 Task: Set up a 60-minute personal fitness assessment and goal-setting session with a fitness trainer.
Action: Mouse pressed left at (886, 114)
Screenshot: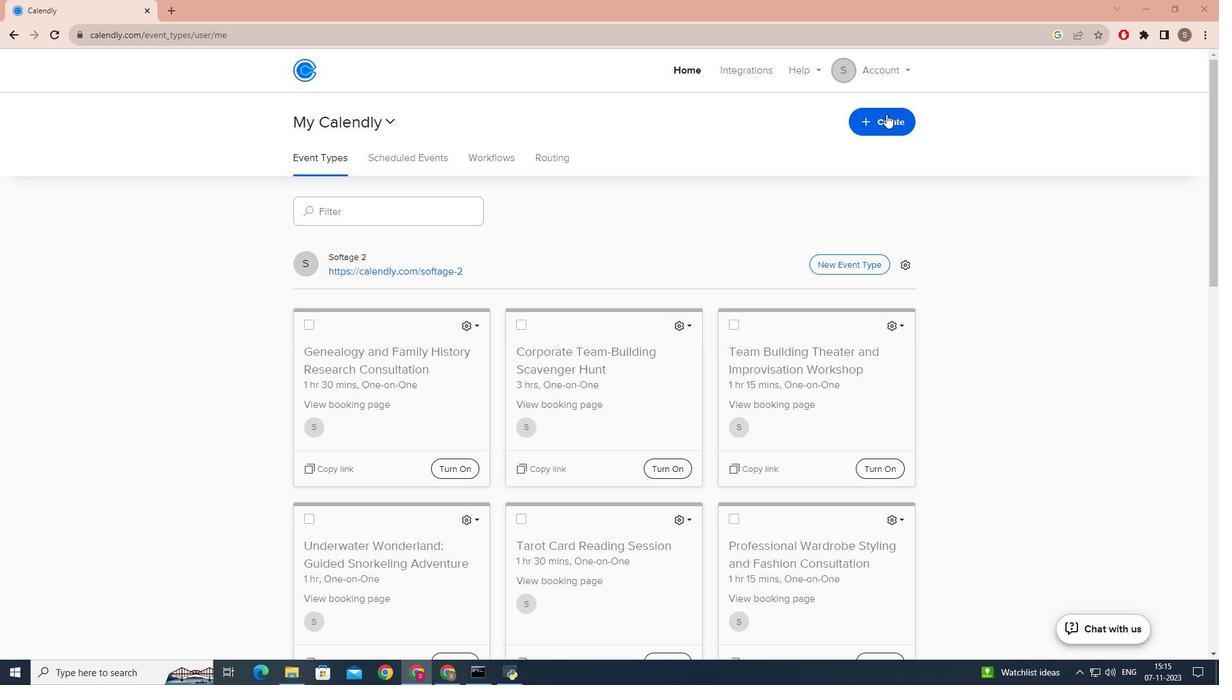 
Action: Mouse moved to (760, 181)
Screenshot: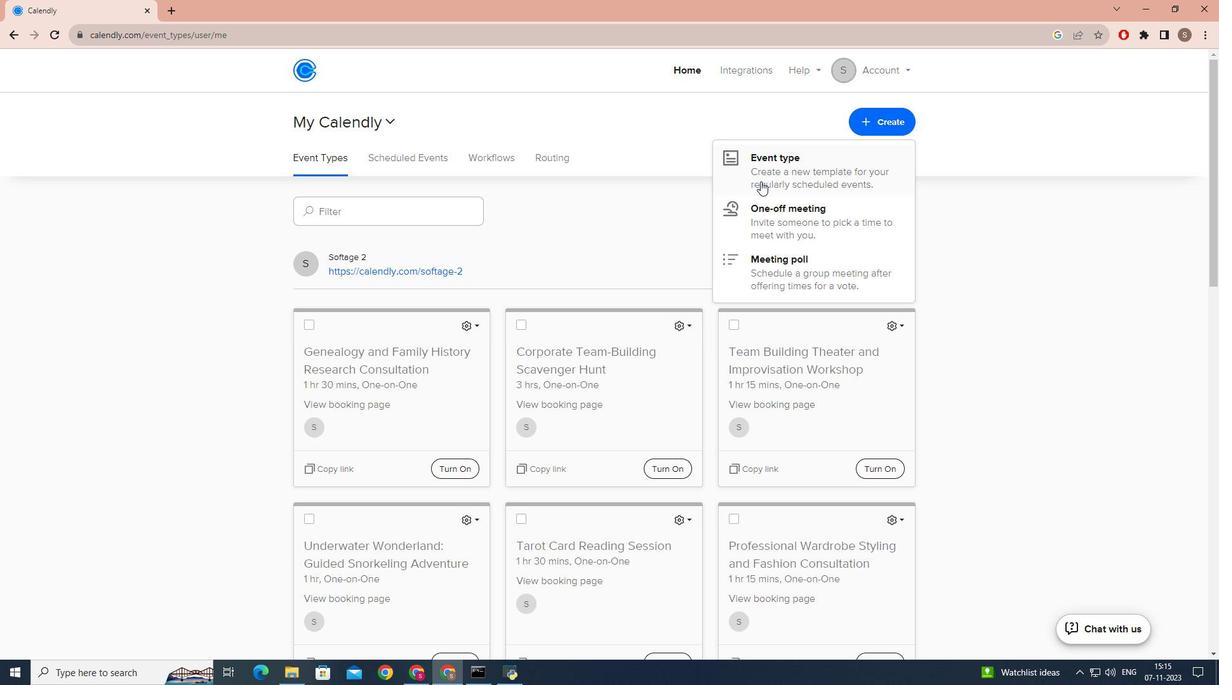 
Action: Mouse pressed left at (760, 181)
Screenshot: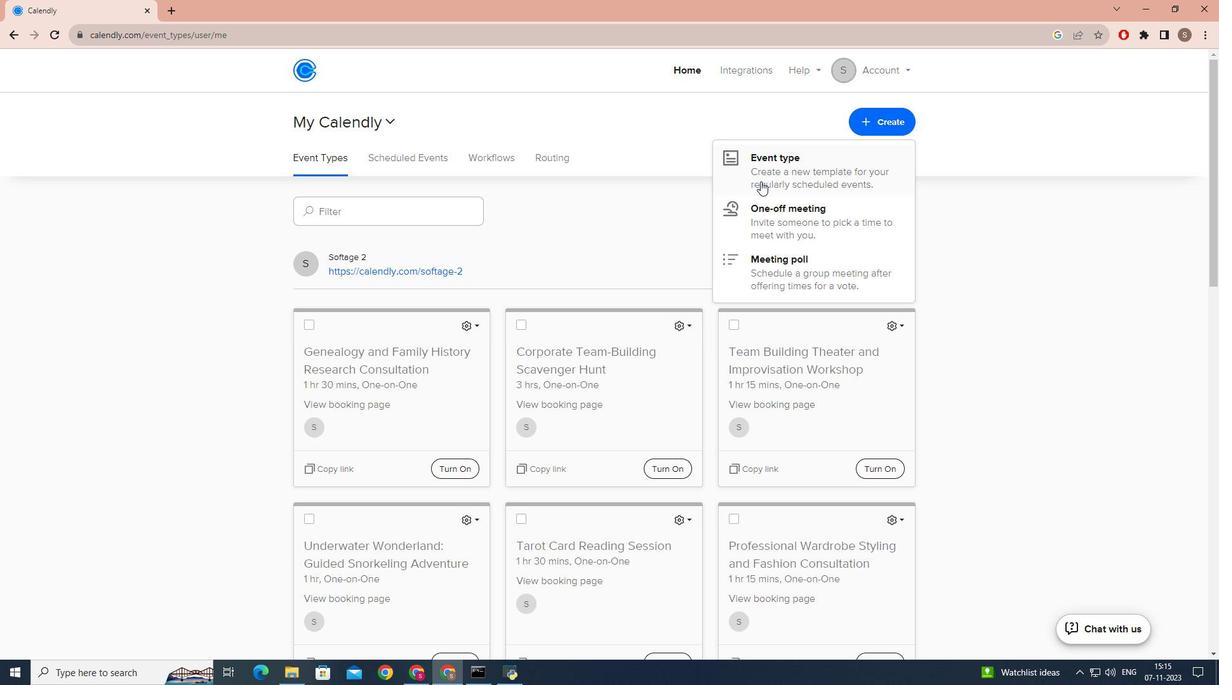 
Action: Mouse moved to (537, 229)
Screenshot: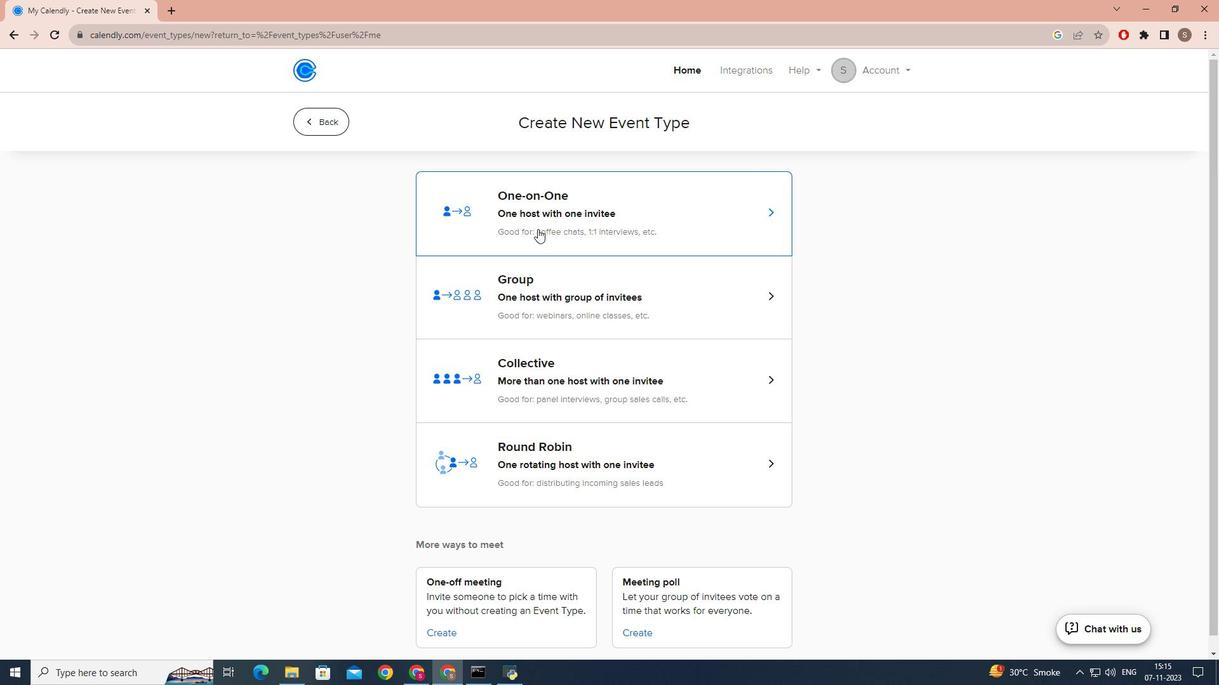 
Action: Mouse pressed left at (537, 229)
Screenshot: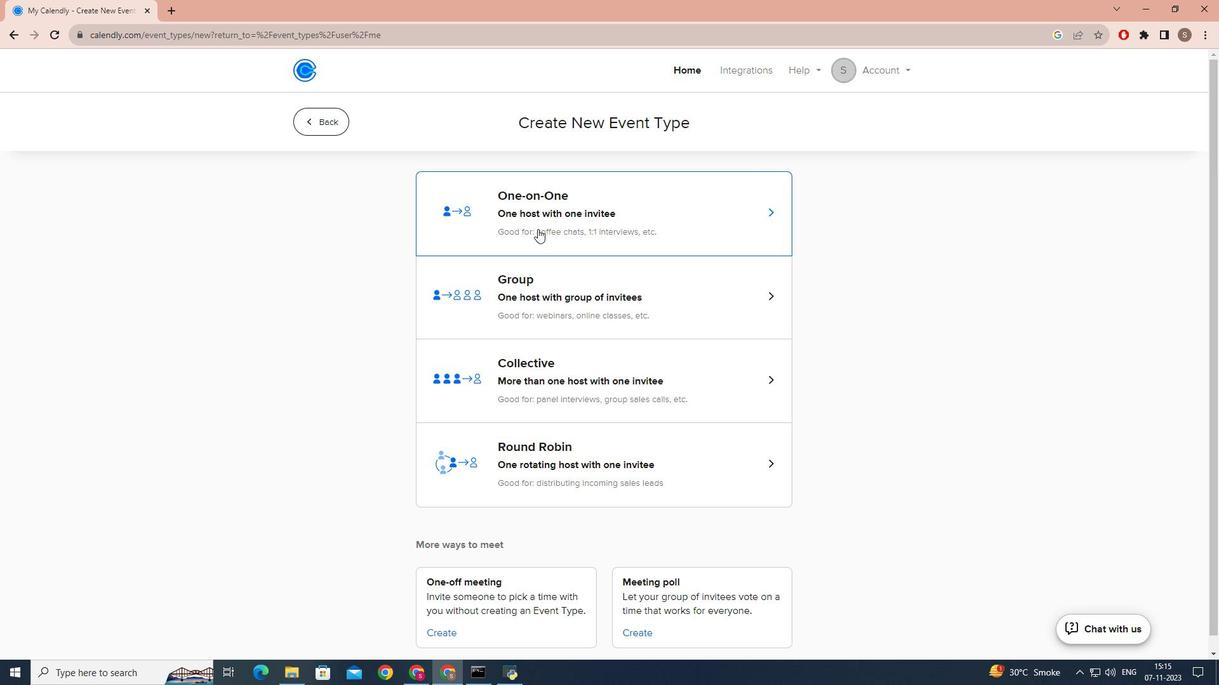 
Action: Mouse moved to (378, 295)
Screenshot: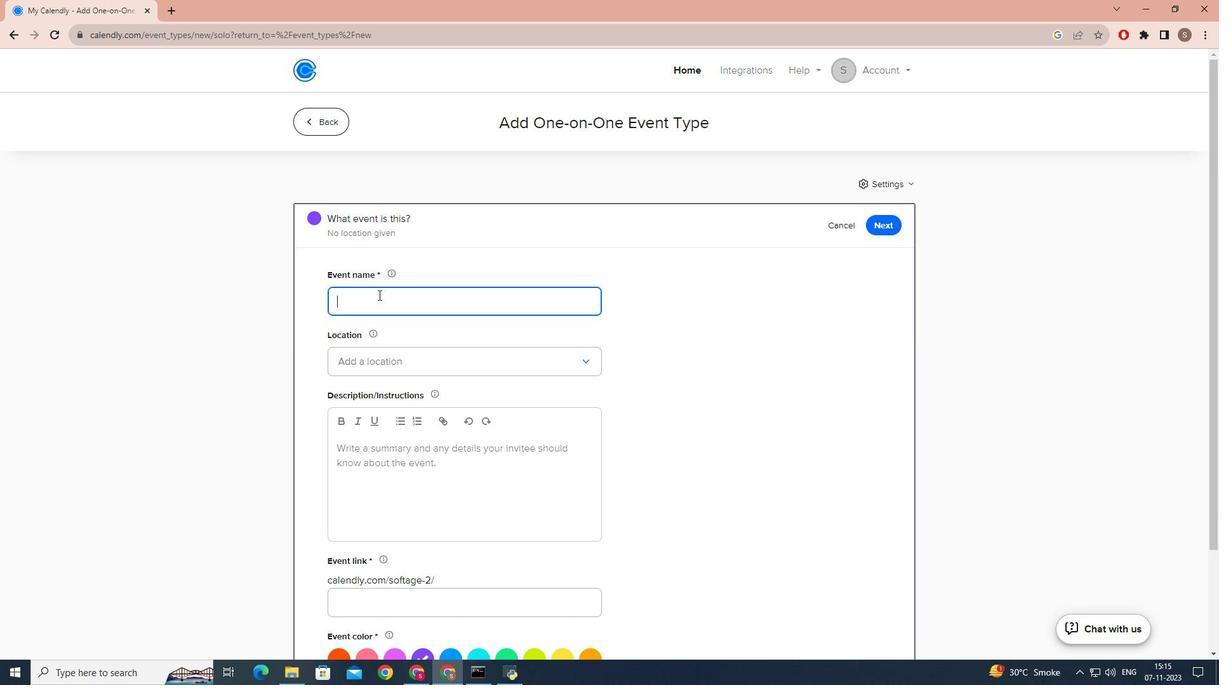 
Action: Key pressed <Key.caps_lock>F<Key.caps_lock>itness<Key.space>and<Key.space><Key.caps_lock>G<Key.caps_lock>oal<Key.space><Key.caps_lock>S<Key.caps_lock>etting<Key.space><Key.caps_lock>S<Key.caps_lock>esssio<Key.backspace><Key.backspace><Key.backspace>ion
Screenshot: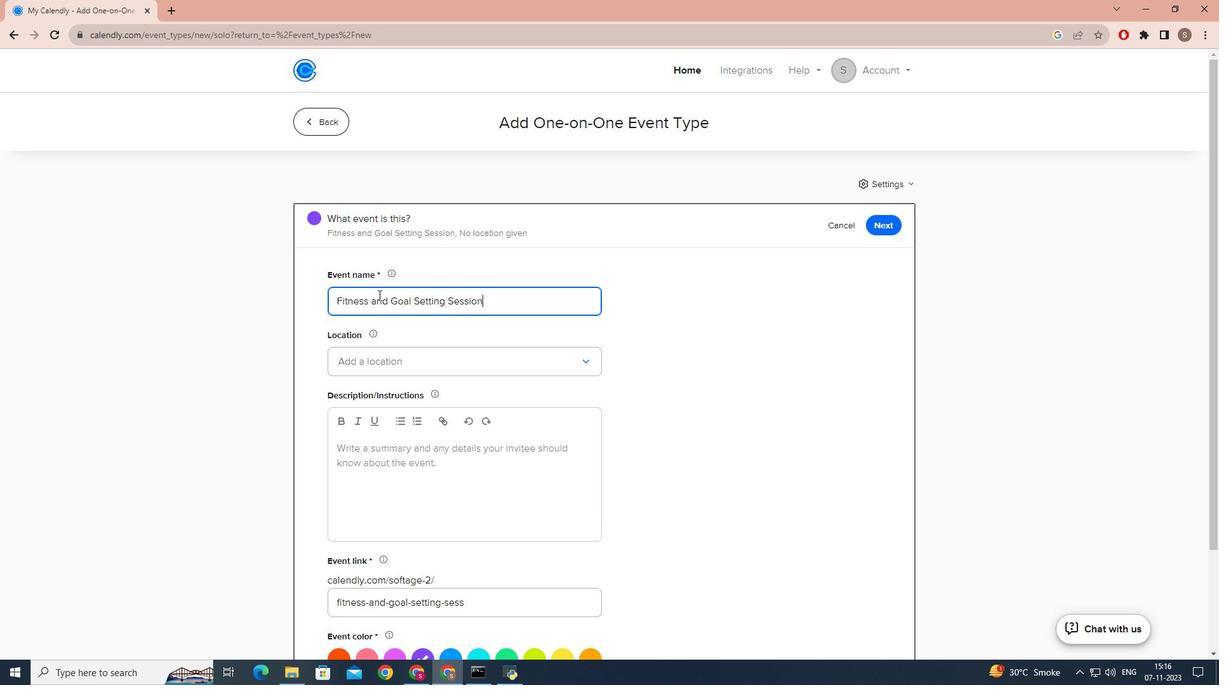 
Action: Mouse moved to (353, 356)
Screenshot: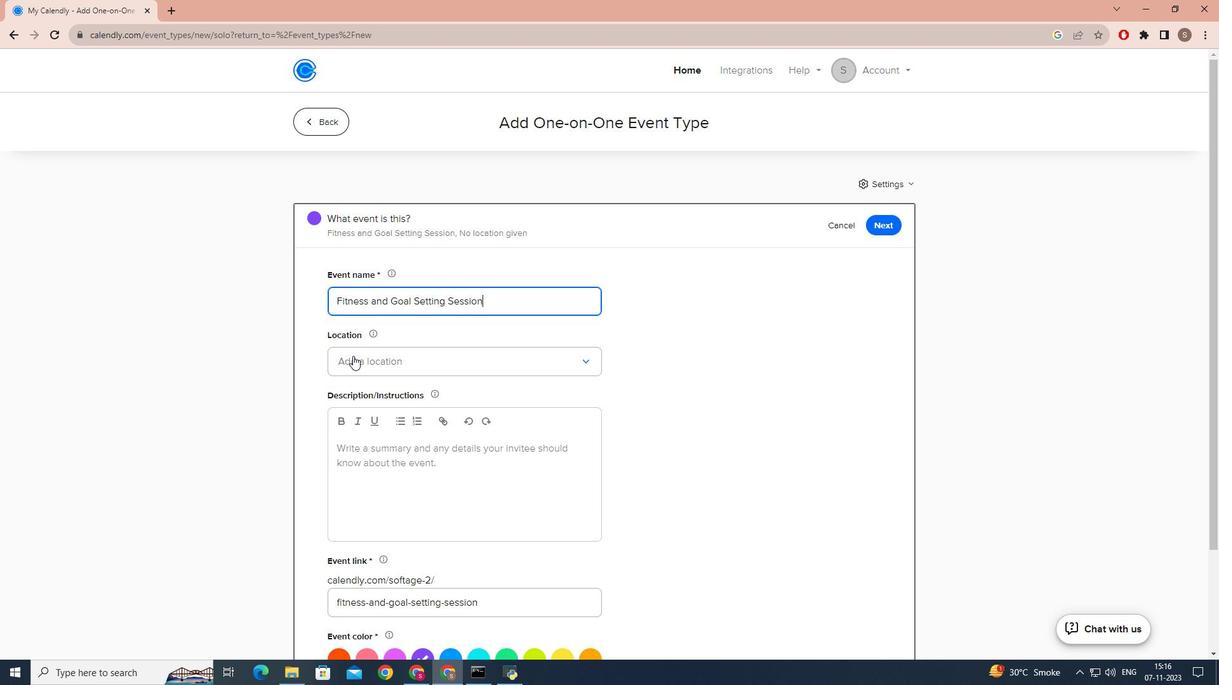 
Action: Mouse pressed left at (353, 356)
Screenshot: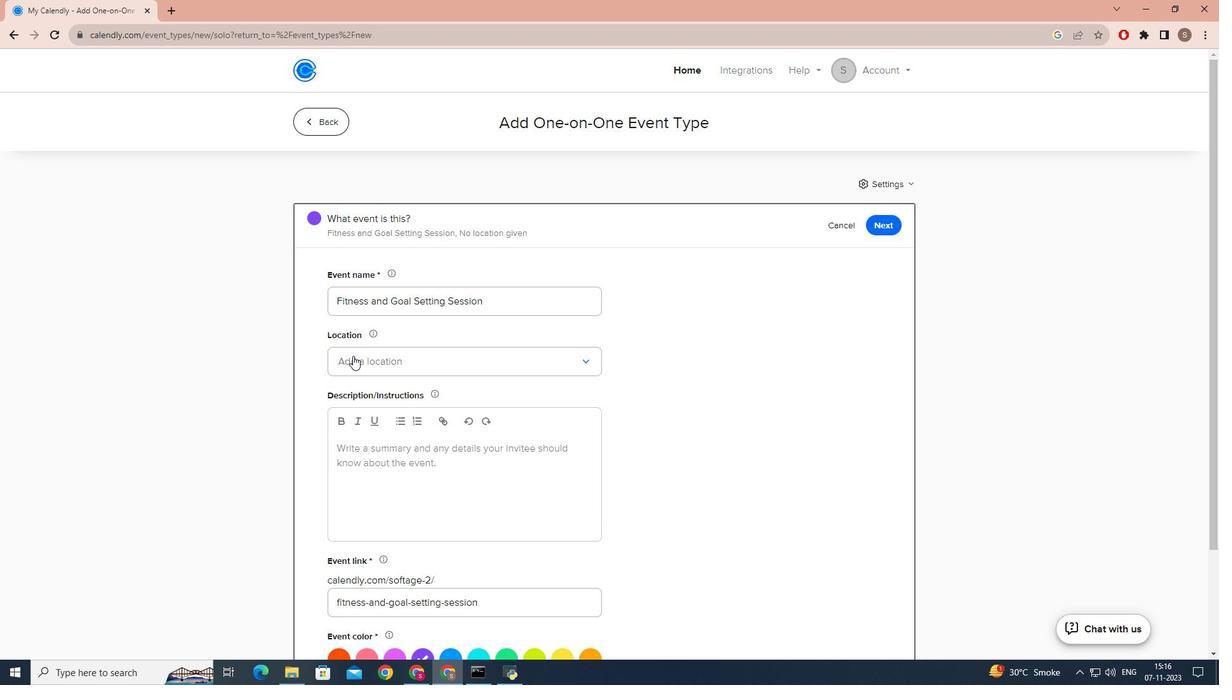 
Action: Mouse moved to (356, 385)
Screenshot: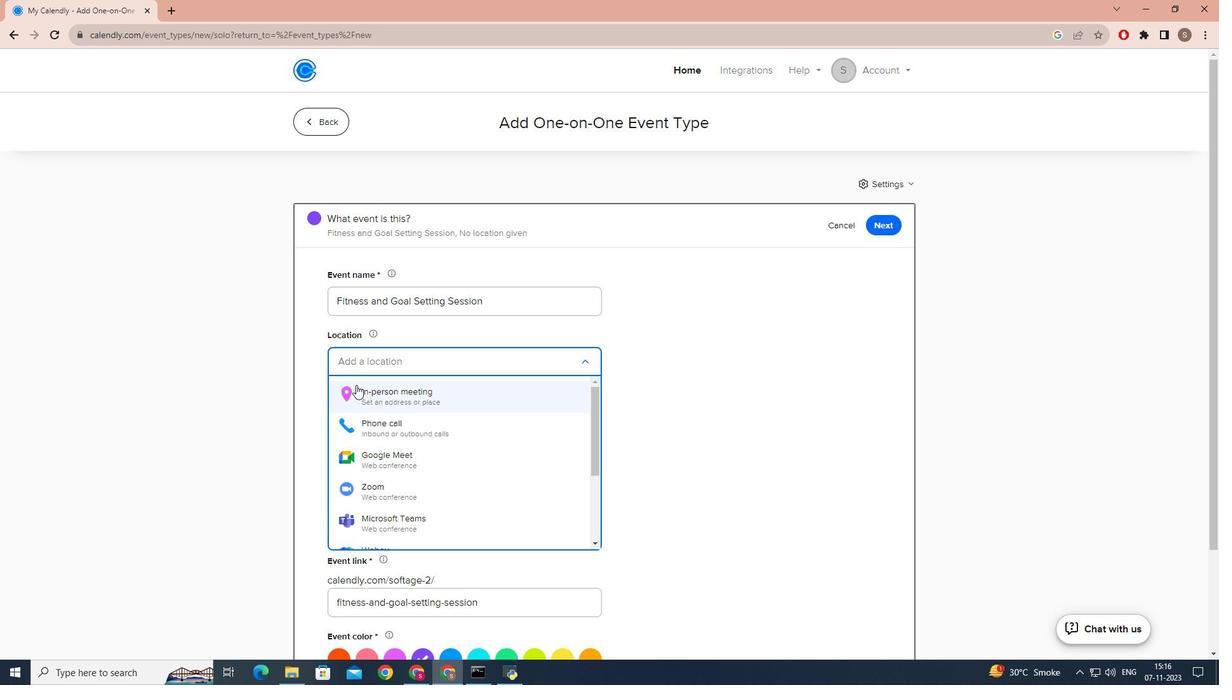 
Action: Mouse pressed left at (356, 385)
Screenshot: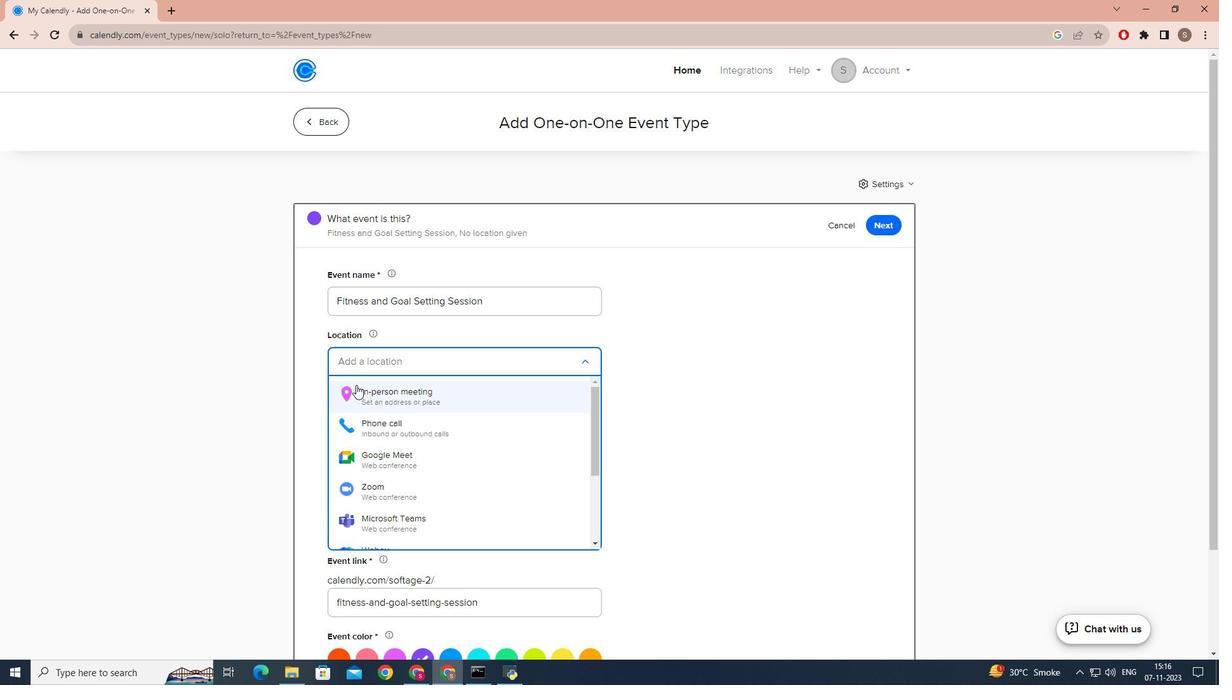 
Action: Mouse moved to (552, 213)
Screenshot: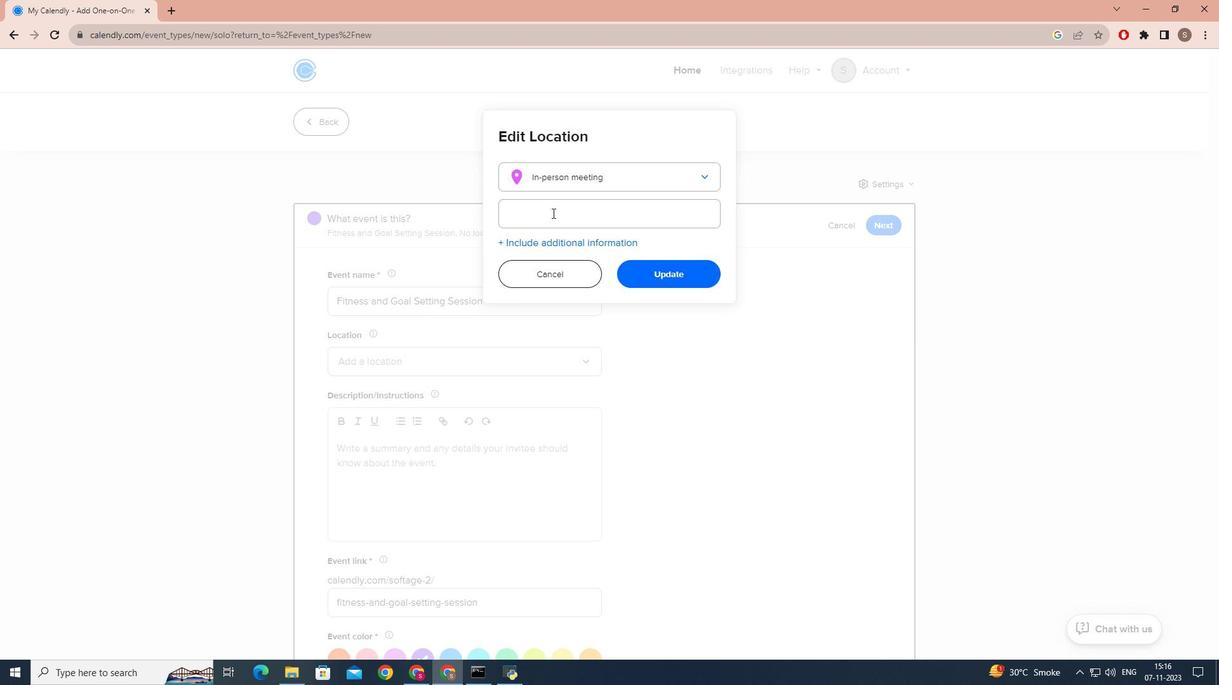 
Action: Mouse pressed left at (552, 213)
Screenshot: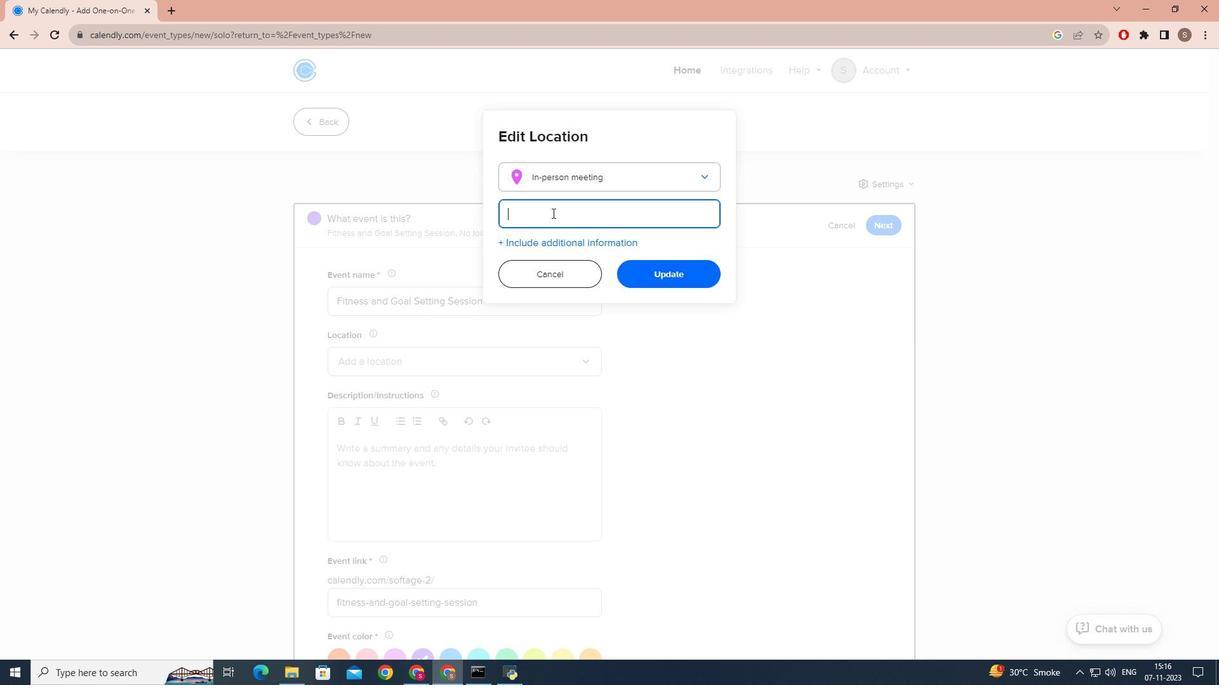
Action: Mouse moved to (556, 209)
Screenshot: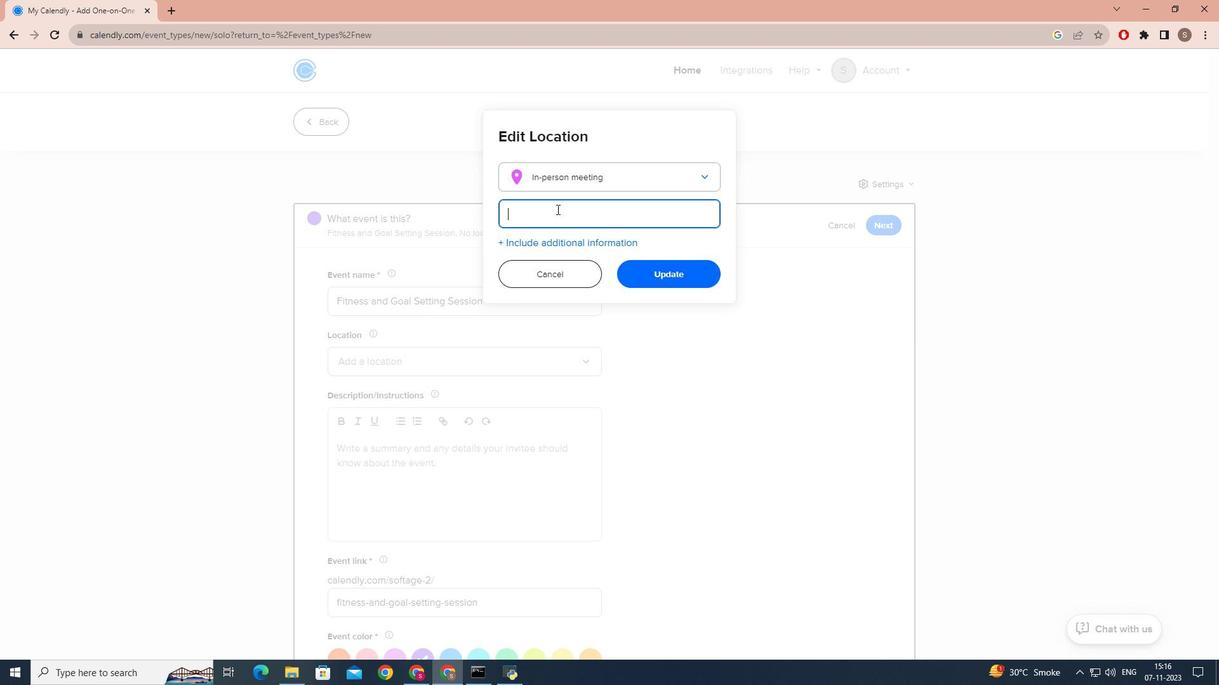 
Action: Key pressed <Key.caps_lock>F<Key.caps_lock>it<Key.space><Key.caps_lock>F<Key.caps_lock>usion<Key.space><Key.caps_lock>G<Key.caps_lock>ym,<Key.space><Key.caps_lock>N<Key.caps_lock>ew<Key.space><Key.caps_lock>Y<Key.caps_lock>ork<Key.space>,<Key.caps_lock>U.S.A
Screenshot: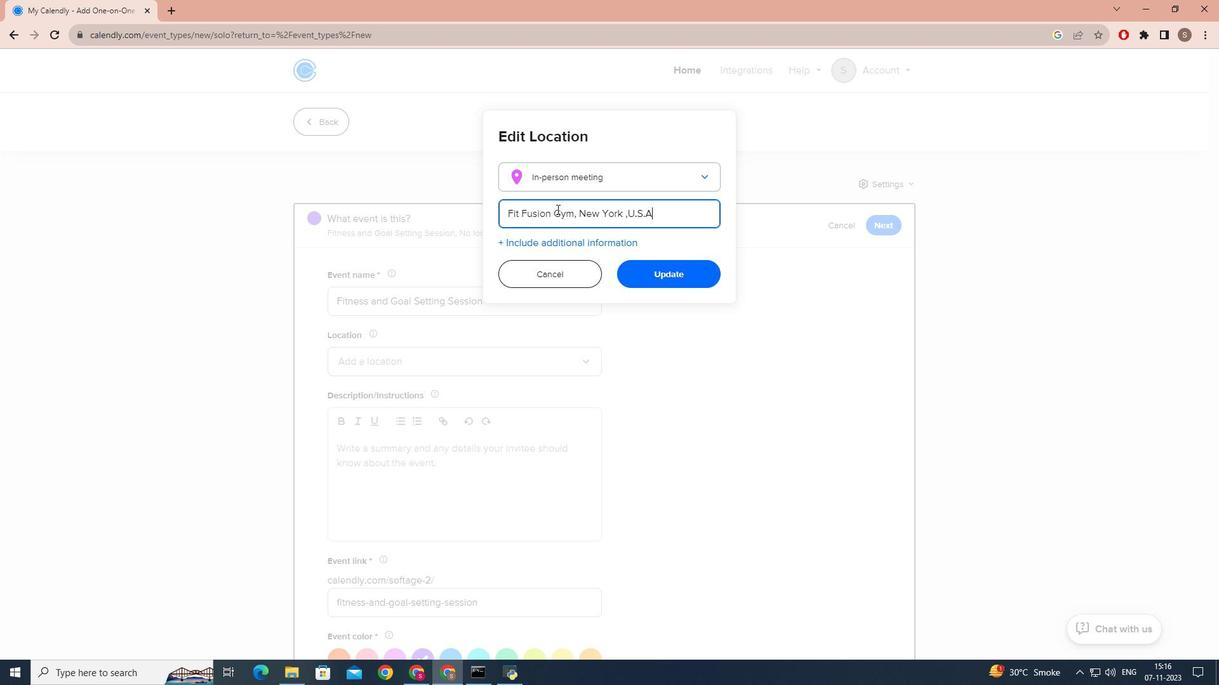 
Action: Mouse moved to (708, 280)
Screenshot: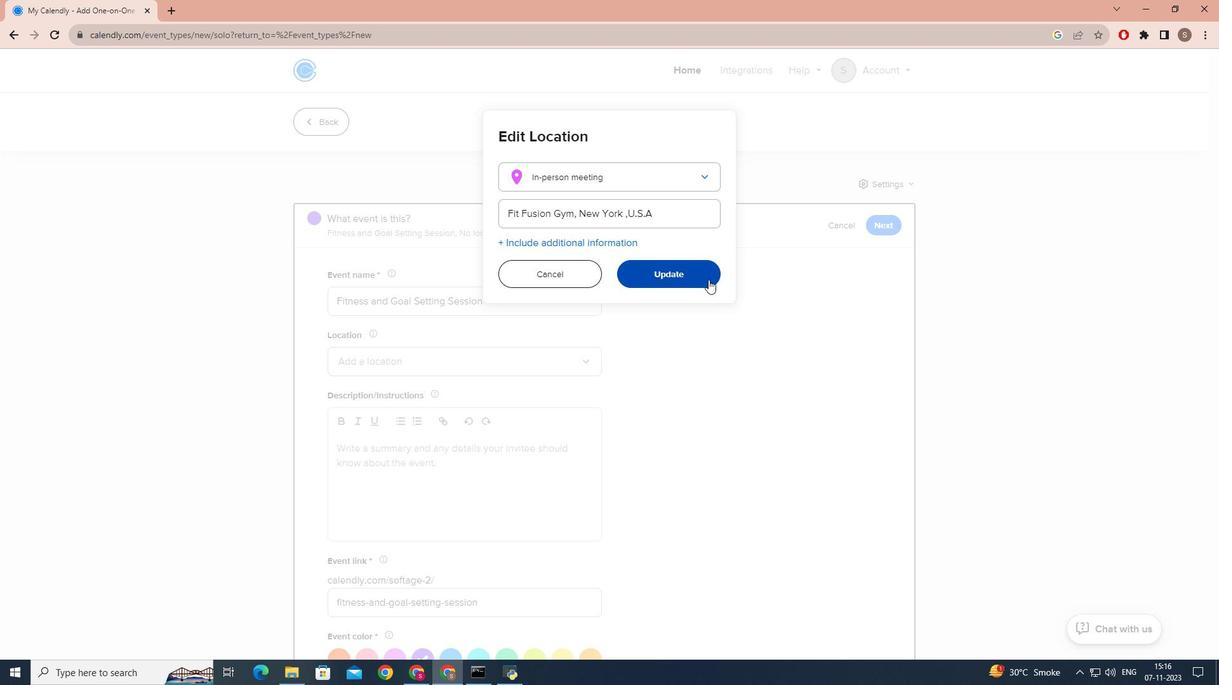 
Action: Mouse pressed left at (708, 280)
Screenshot: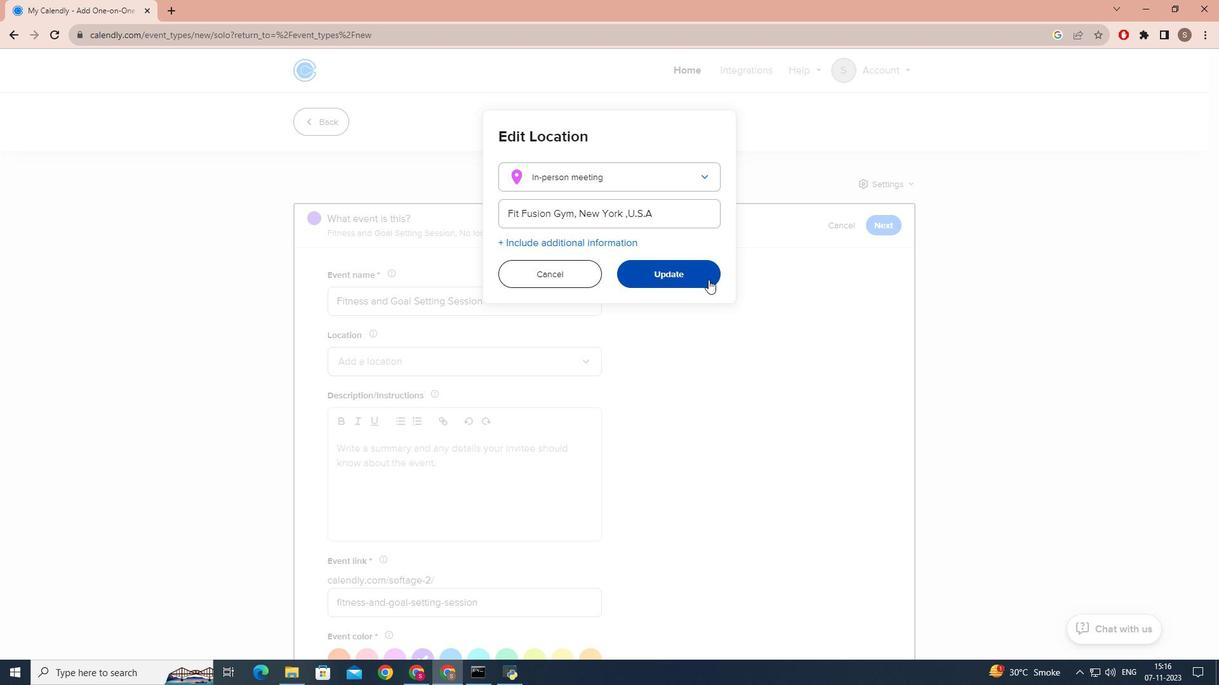 
Action: Mouse moved to (558, 377)
Screenshot: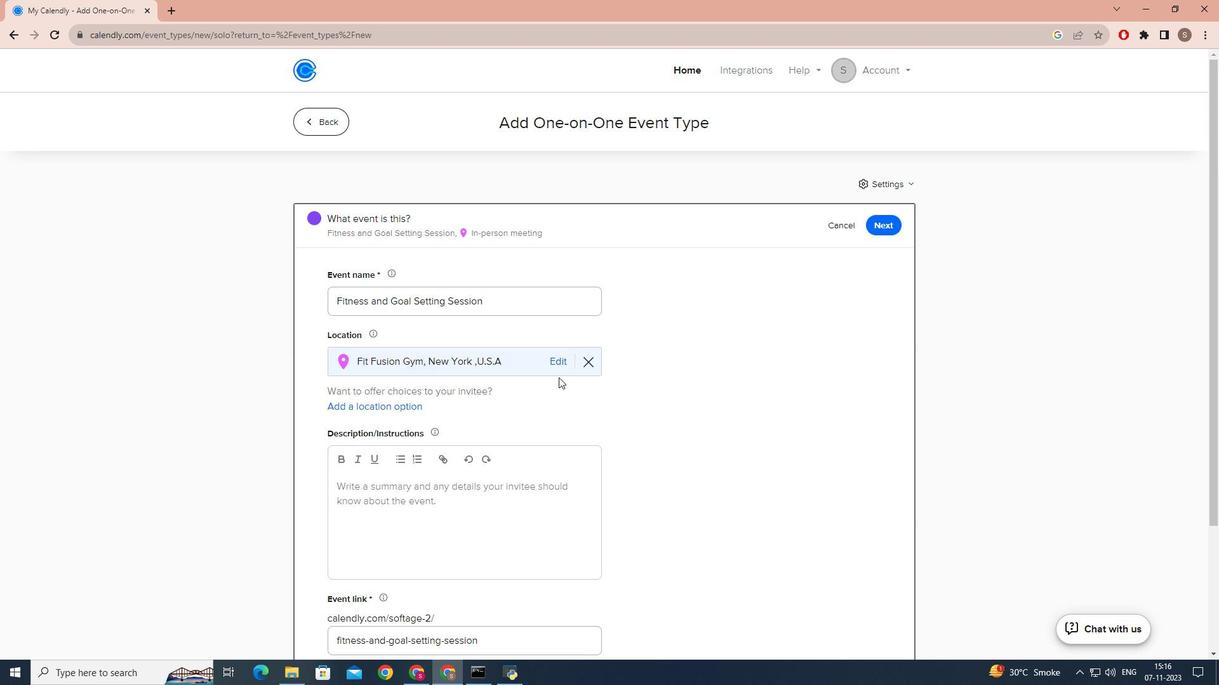 
Action: Mouse scrolled (558, 377) with delta (0, 0)
Screenshot: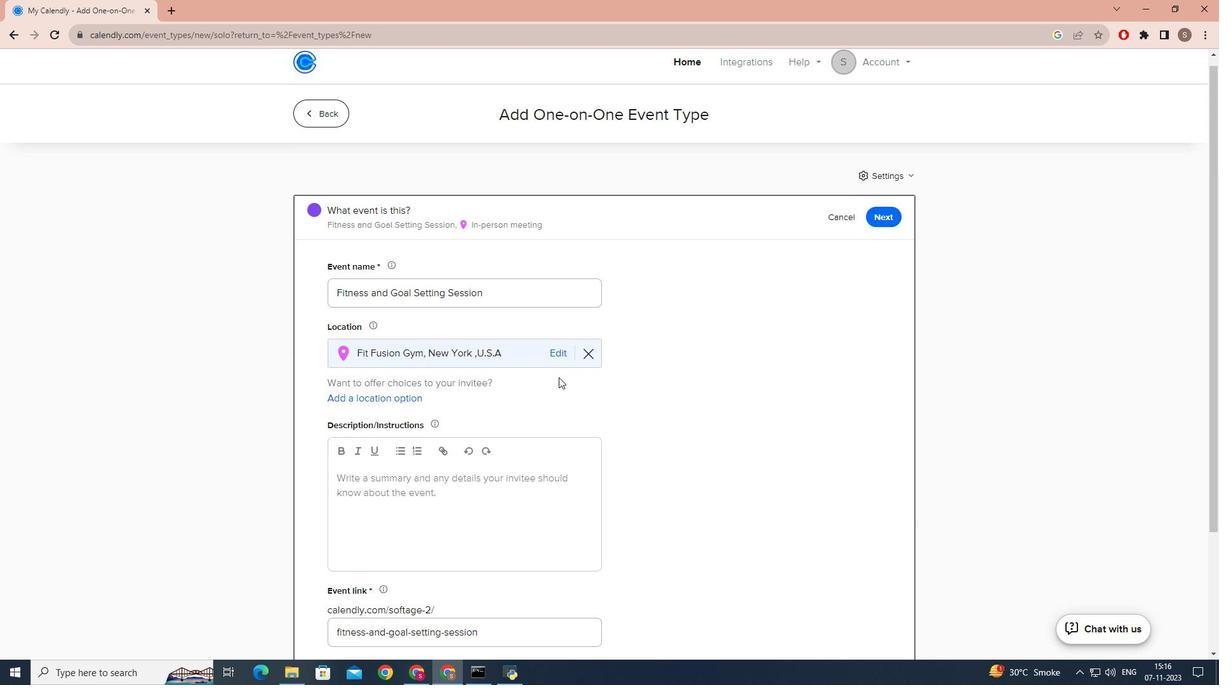 
Action: Mouse scrolled (558, 377) with delta (0, 0)
Screenshot: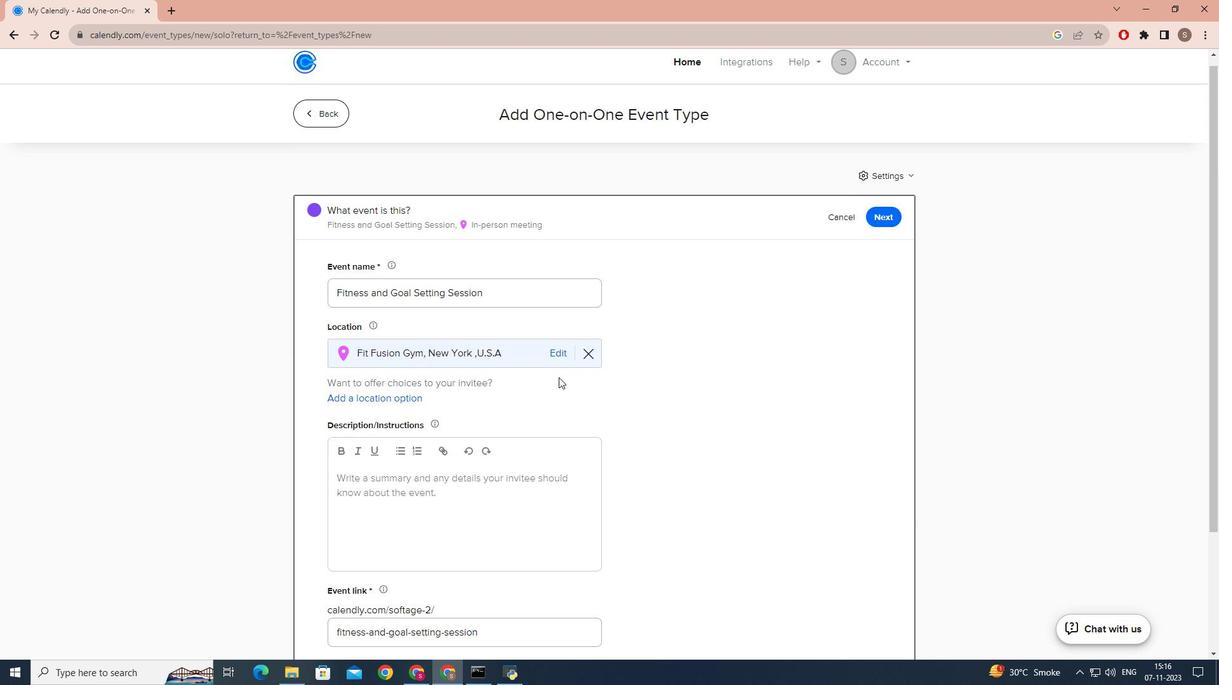 
Action: Mouse scrolled (558, 377) with delta (0, 0)
Screenshot: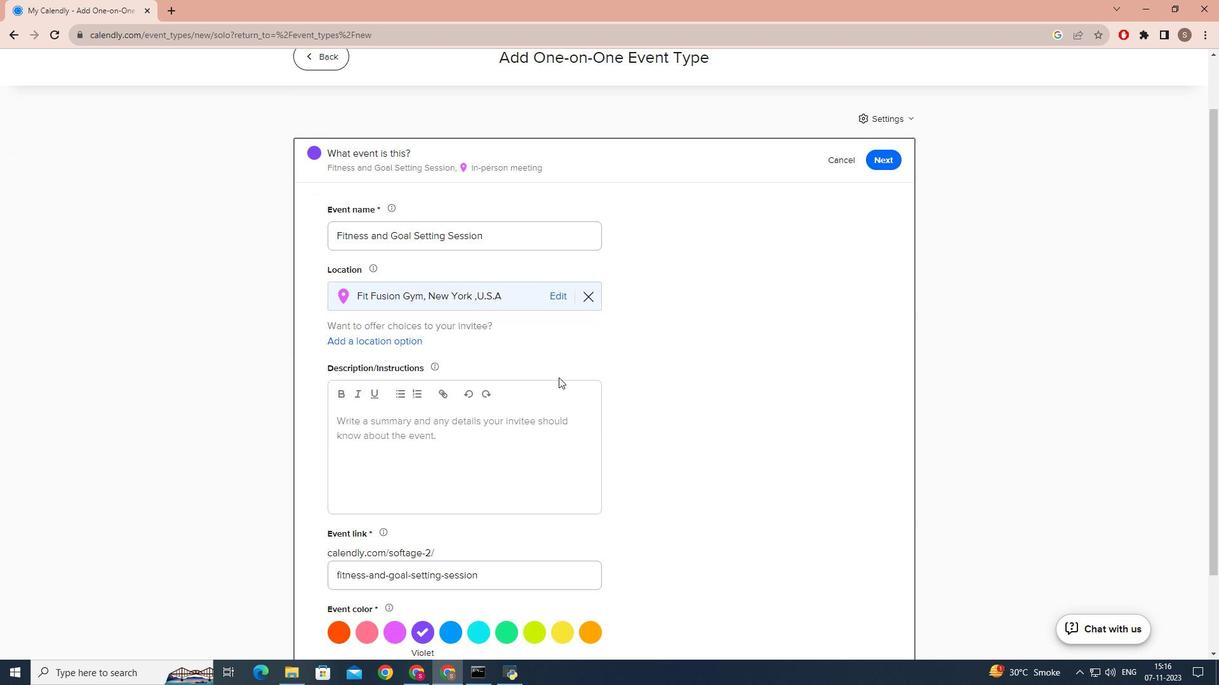 
Action: Mouse scrolled (558, 377) with delta (0, 0)
Screenshot: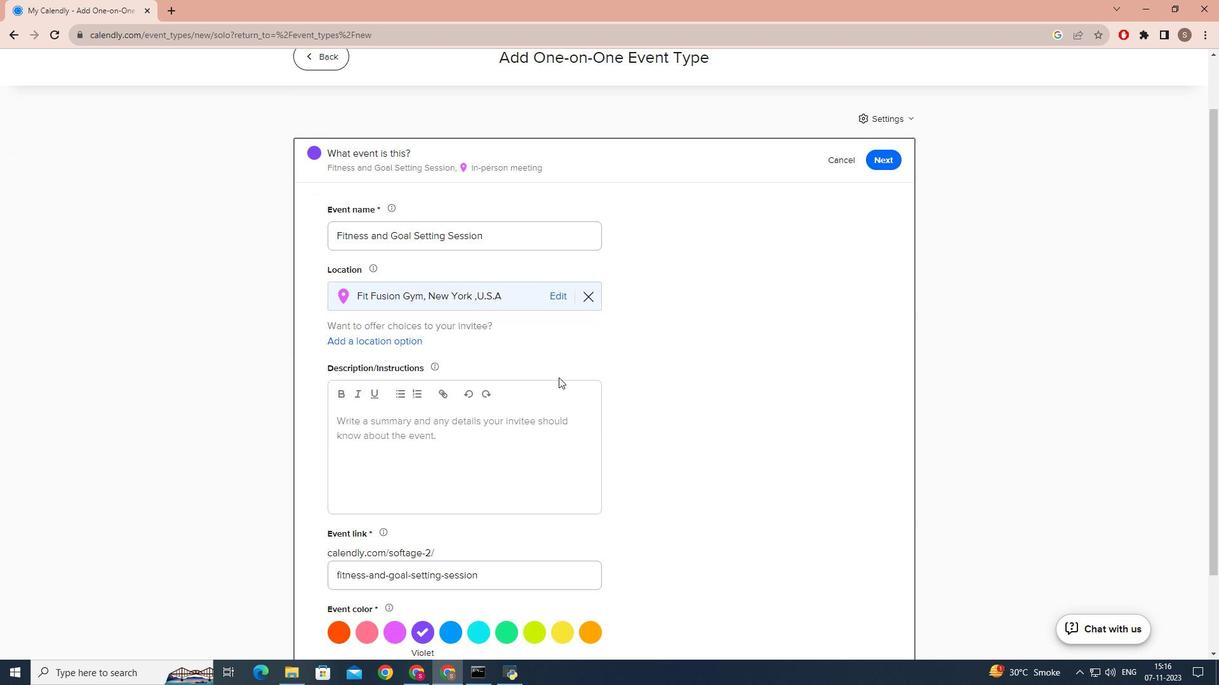 
Action: Mouse scrolled (558, 377) with delta (0, 0)
Screenshot: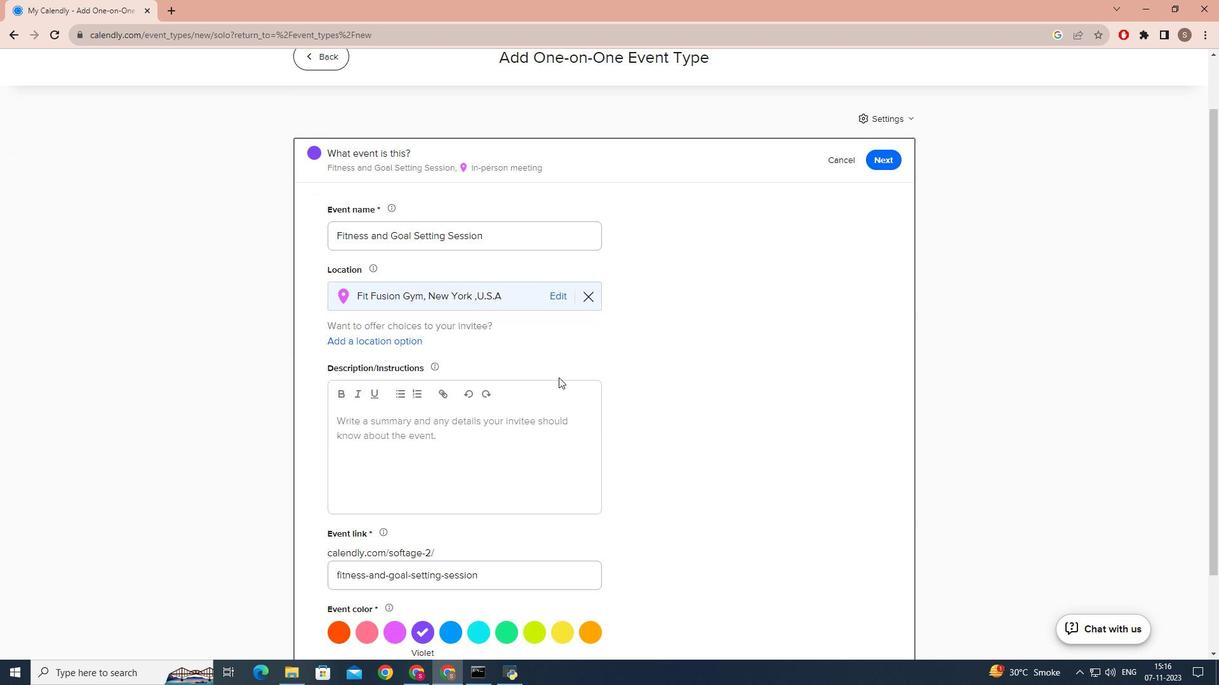 
Action: Mouse moved to (489, 353)
Screenshot: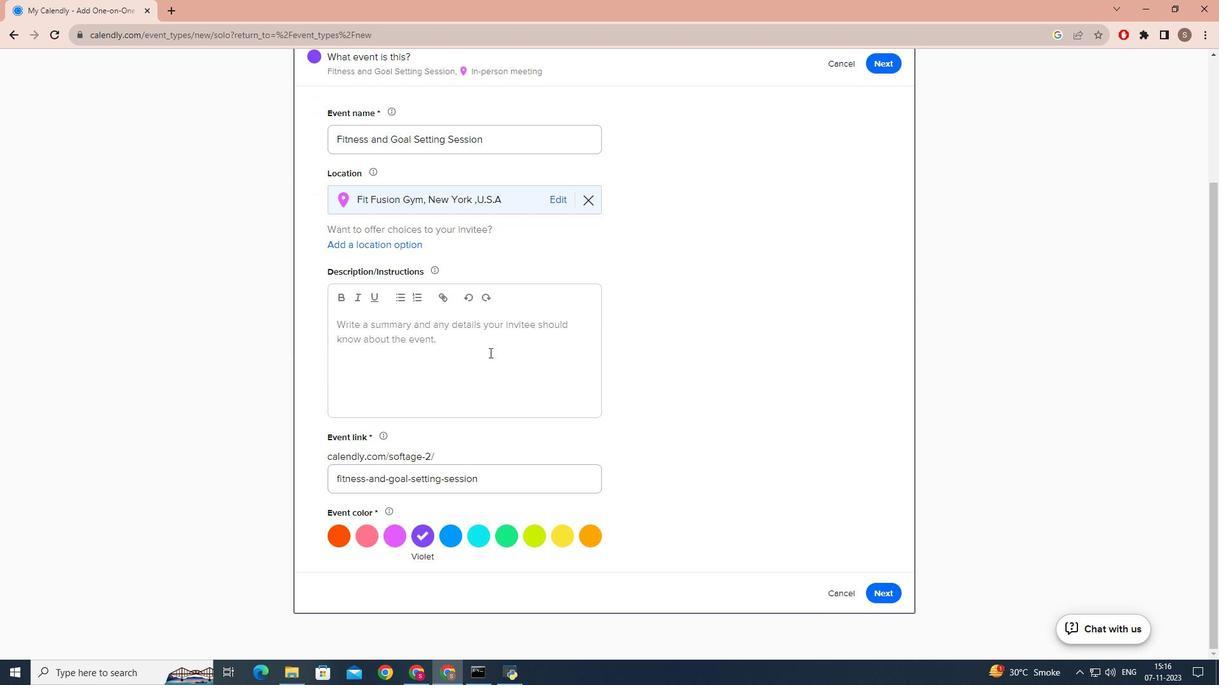 
Action: Mouse pressed left at (489, 353)
Screenshot: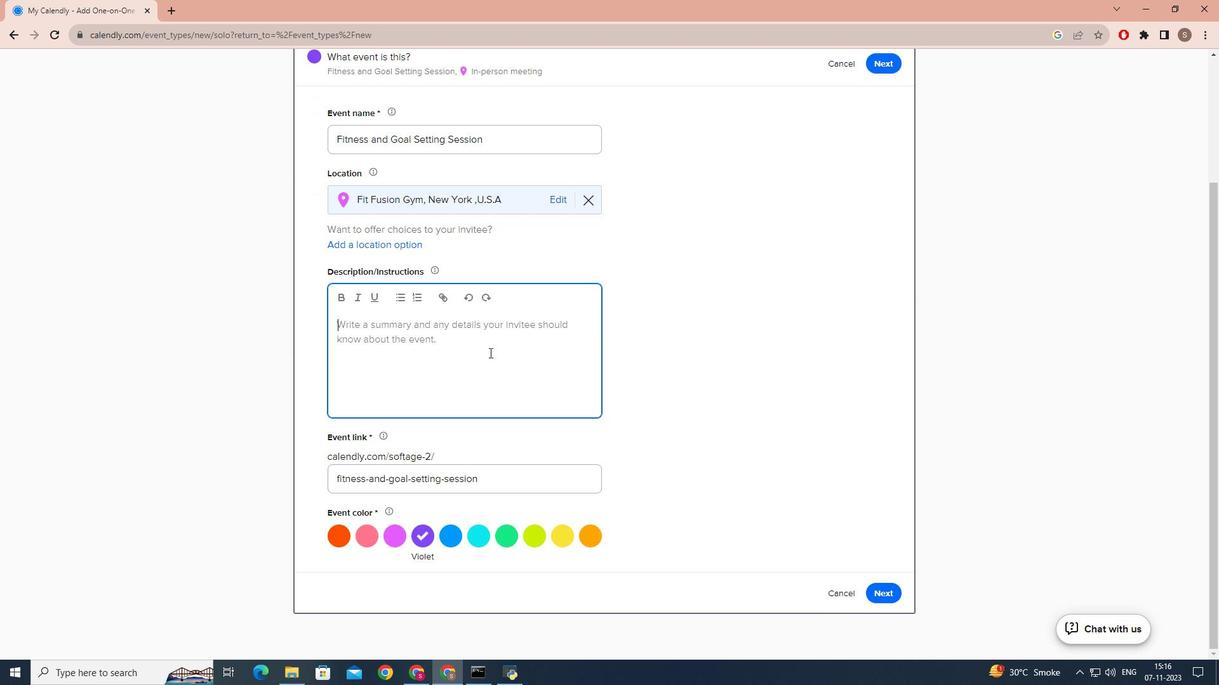 
Action: Mouse moved to (473, 534)
Screenshot: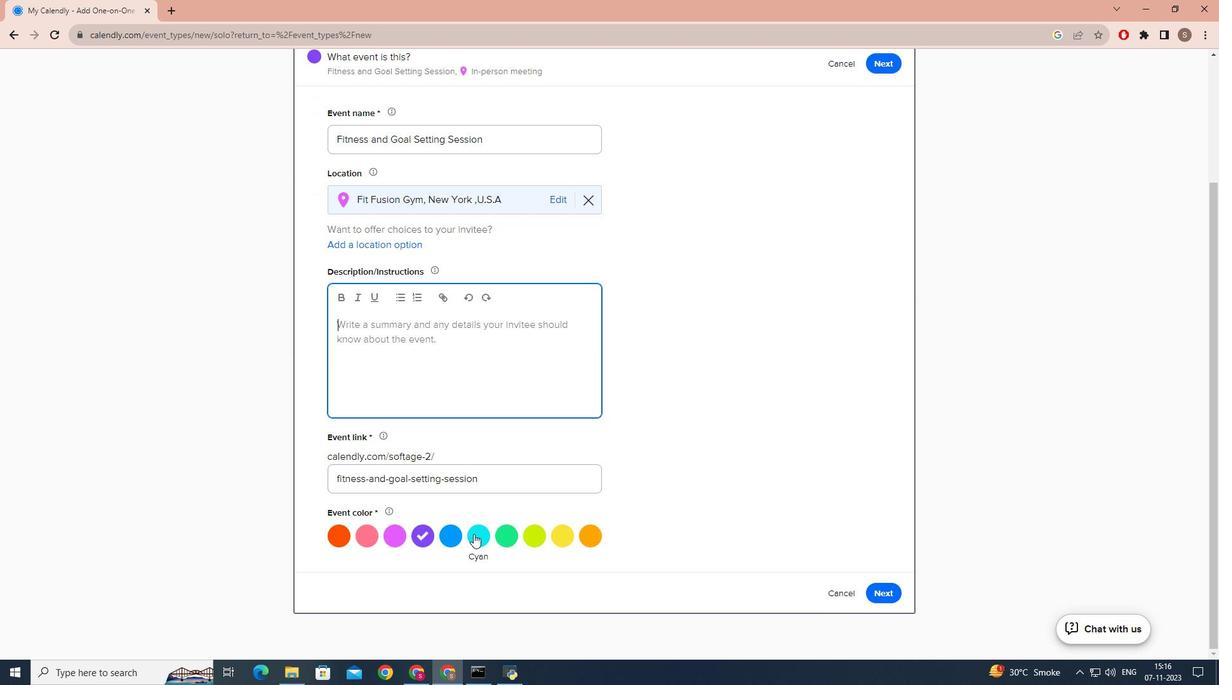 
Action: Mouse pressed left at (473, 534)
Screenshot: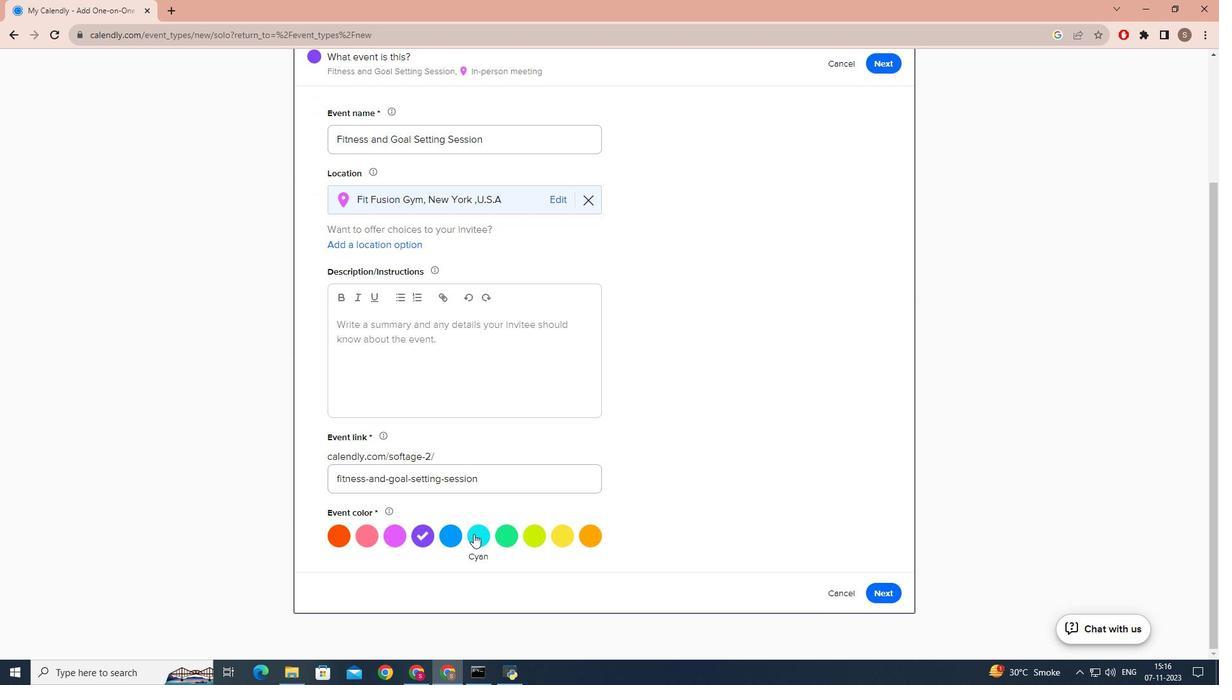 
Action: Mouse moved to (461, 378)
Screenshot: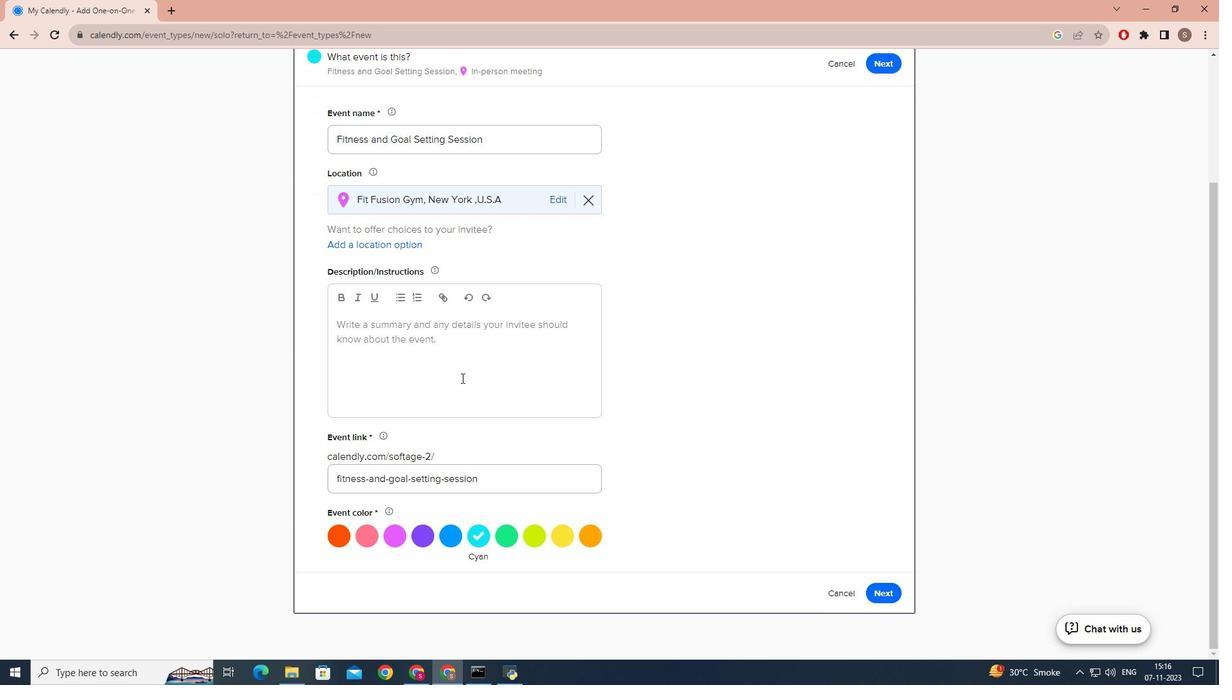 
Action: Mouse pressed left at (461, 378)
Screenshot: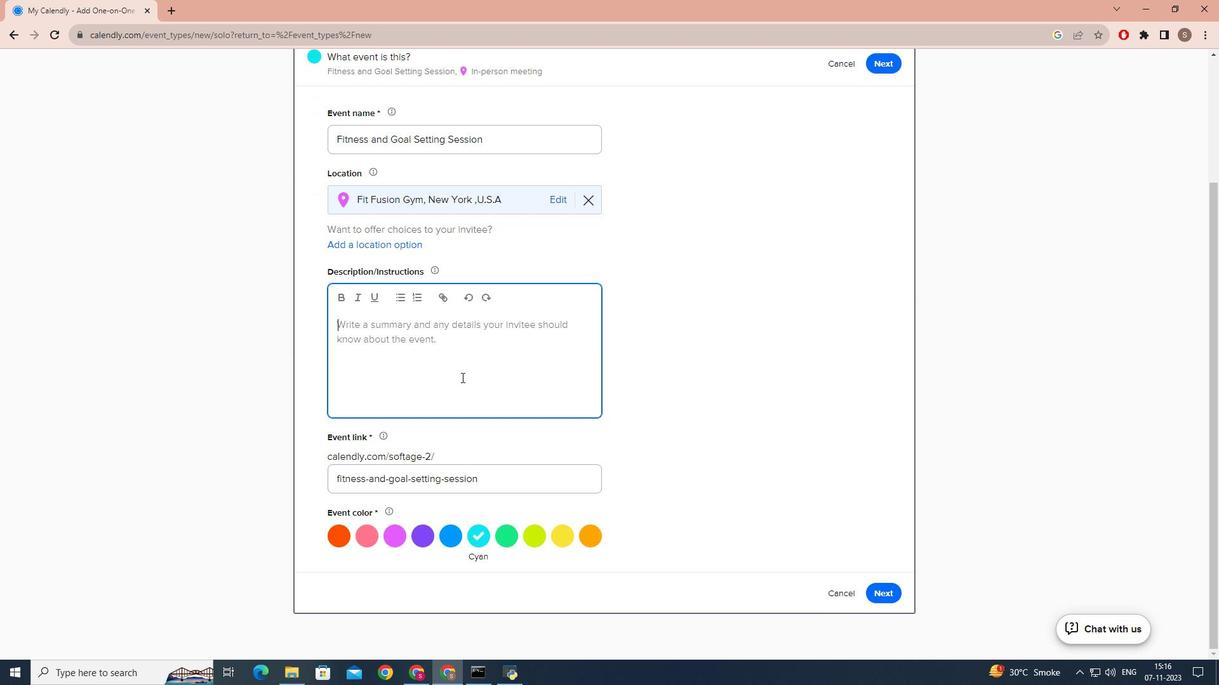 
Action: Mouse moved to (461, 377)
Screenshot: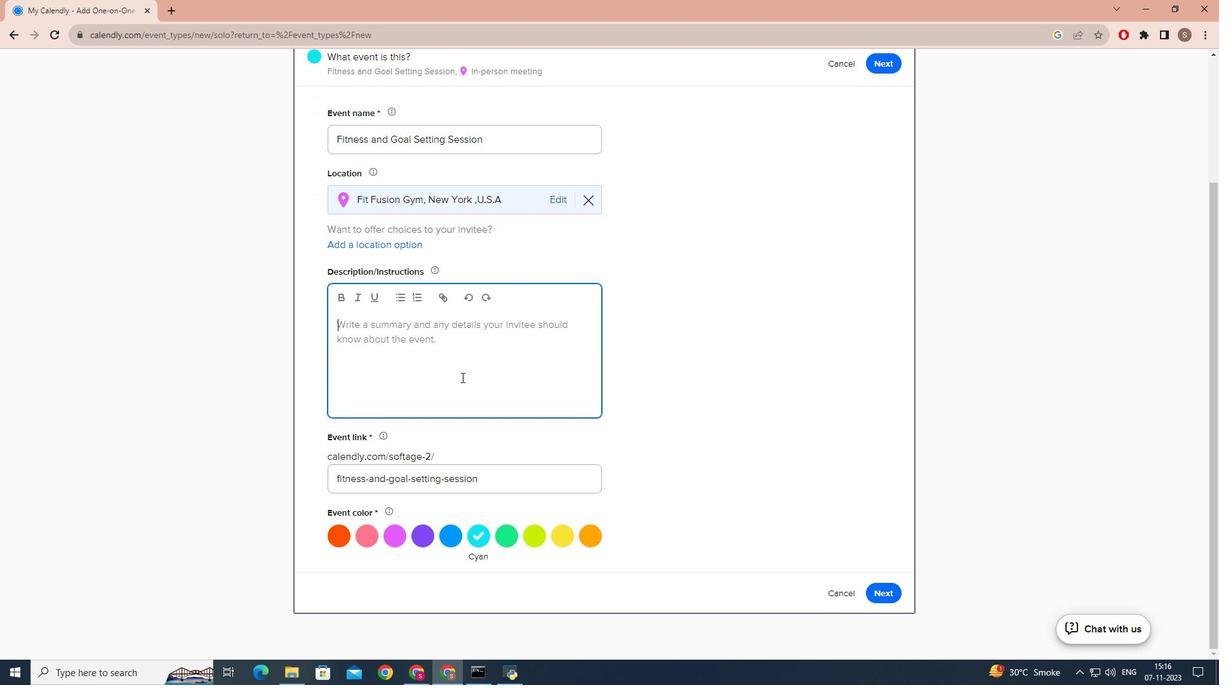 
Action: Key pressed <Key.caps_lock>w<Key.caps_lock><Key.backspace><Key.caps_lock><Key.caps_lock>W<Key.caps_lock>elcome<Key.space>to<Key.space>your<Key.space><Key.caps_lock>P<Key.caps_lock>ersonal<Key.space>fitness<Key.space>assesment<Key.space>and<Key.space><Key.caps_lock>G<Key.caps_lock>oal<Key.space>
Screenshot: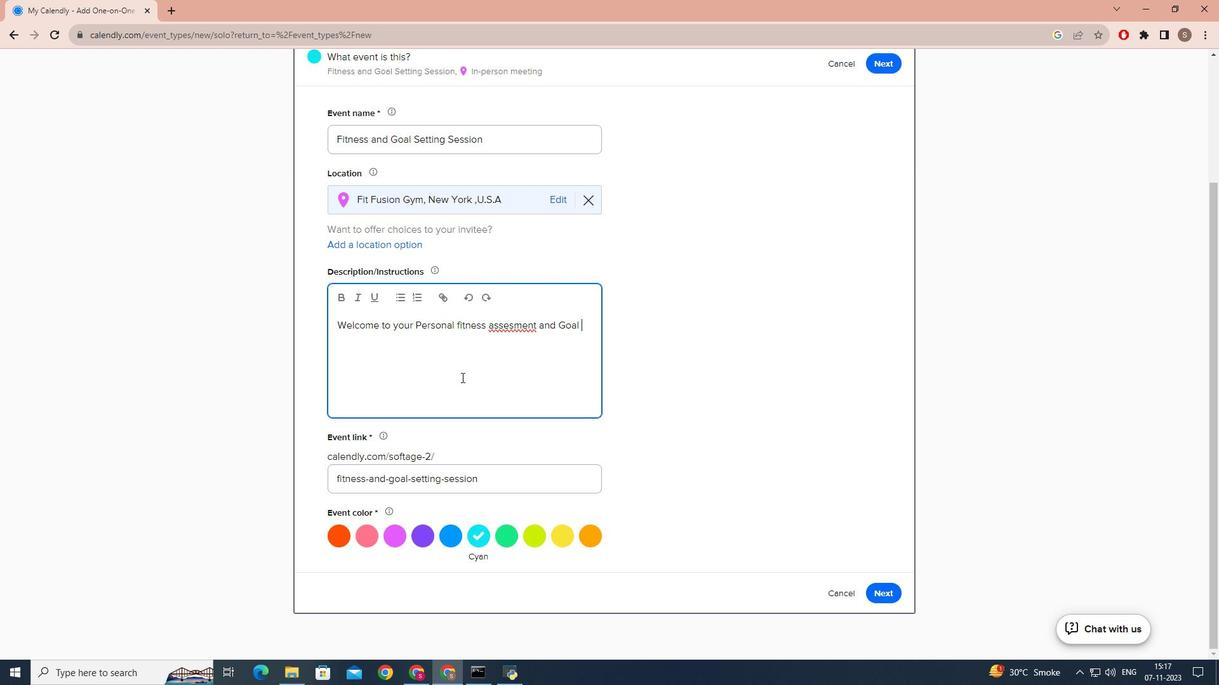 
Action: Mouse moved to (511, 324)
Screenshot: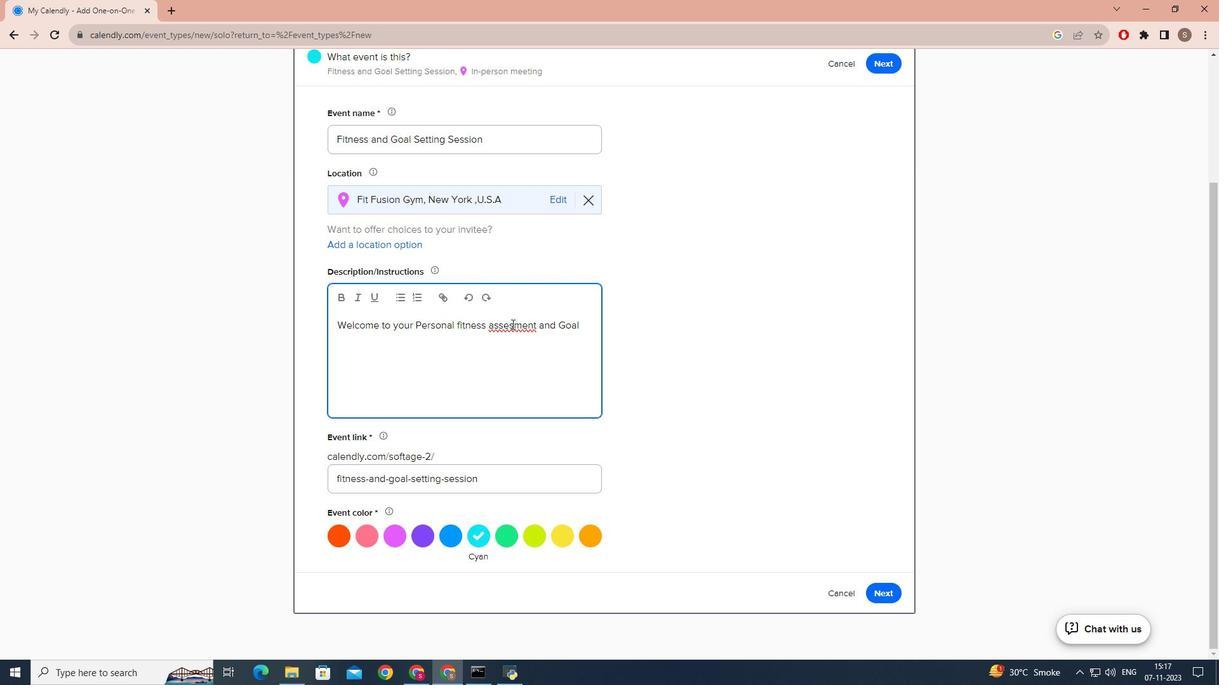 
Action: Mouse pressed left at (511, 324)
Screenshot: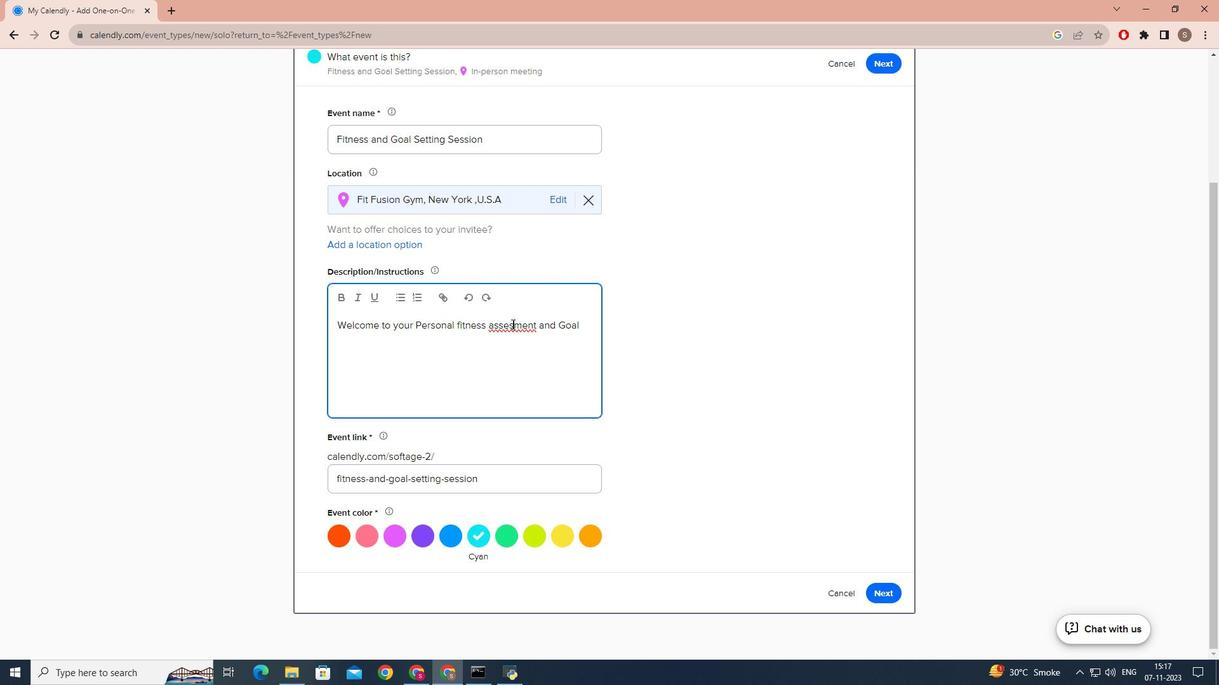 
Action: Key pressed s
Screenshot: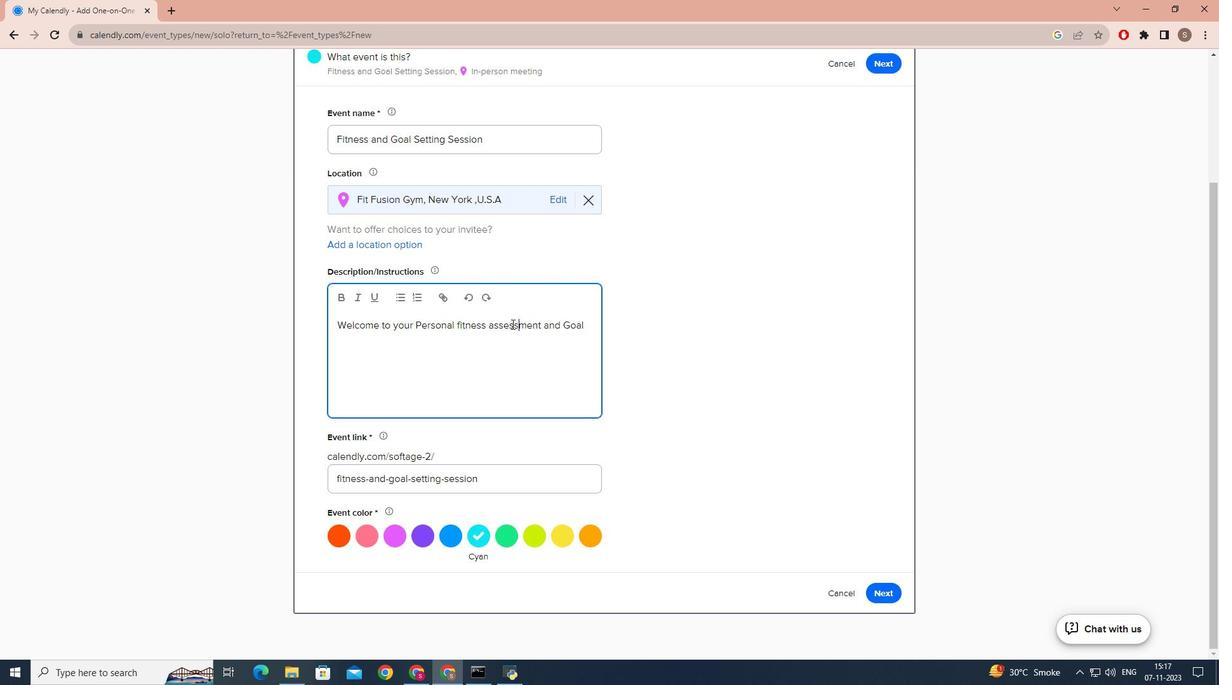 
Action: Mouse moved to (582, 326)
Screenshot: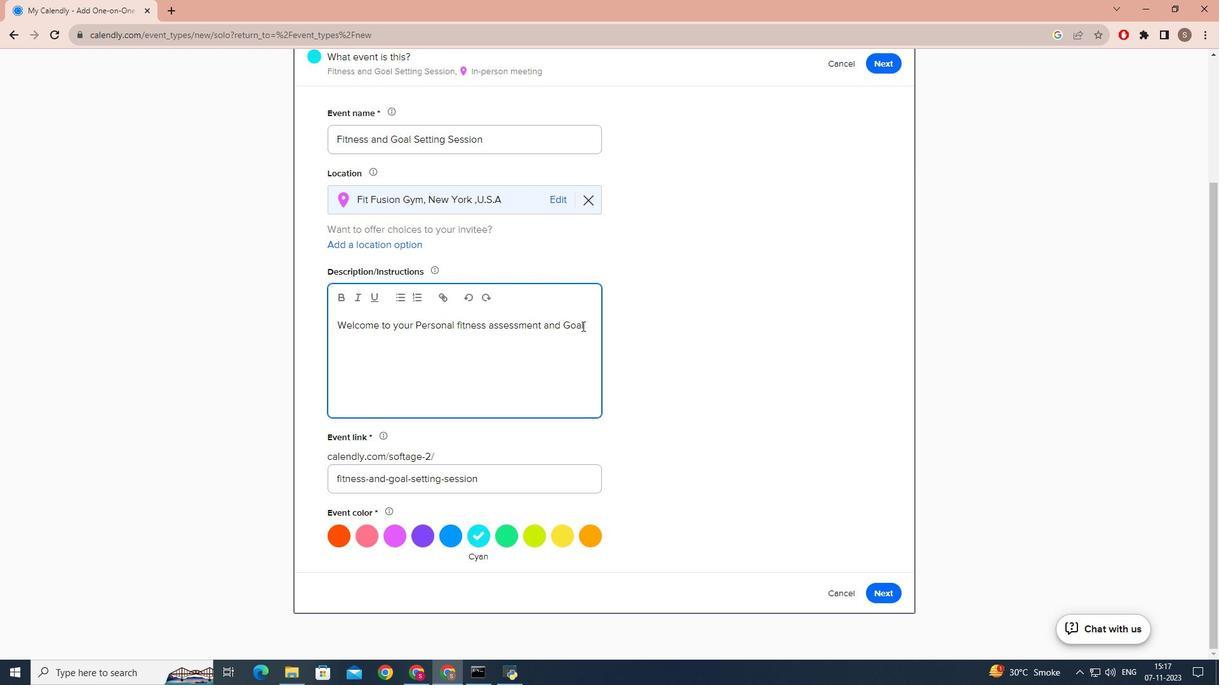 
Action: Mouse pressed left at (582, 326)
Screenshot: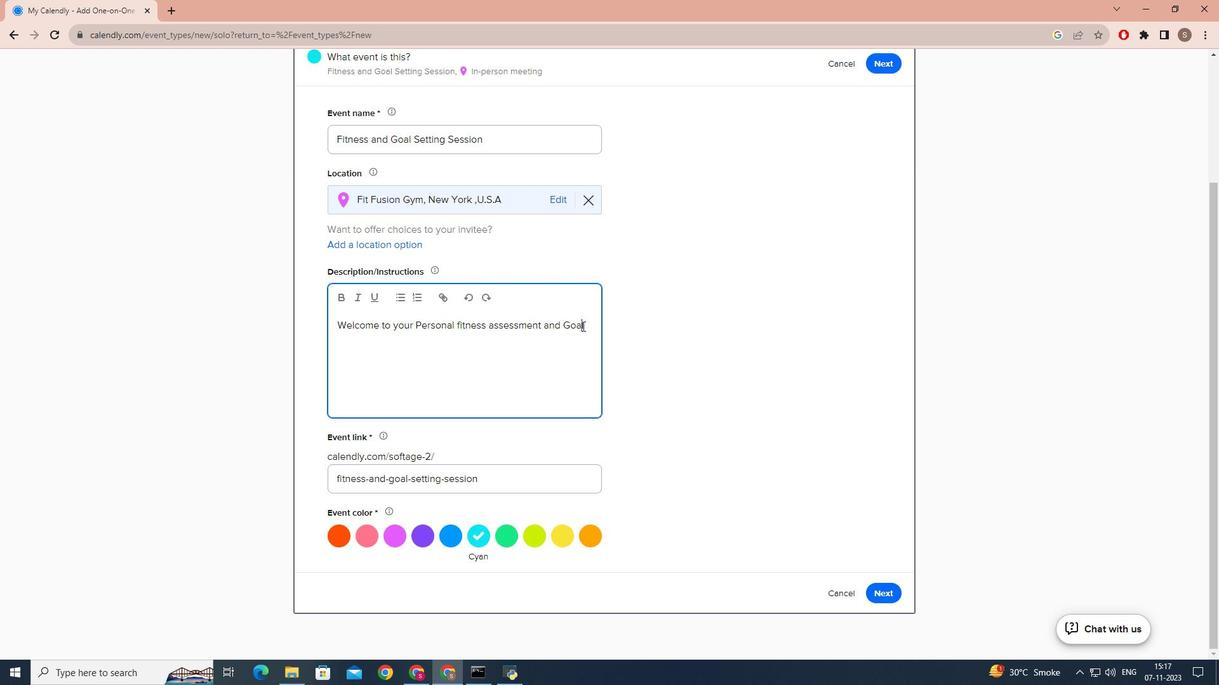 
Action: Mouse moved to (592, 323)
Screenshot: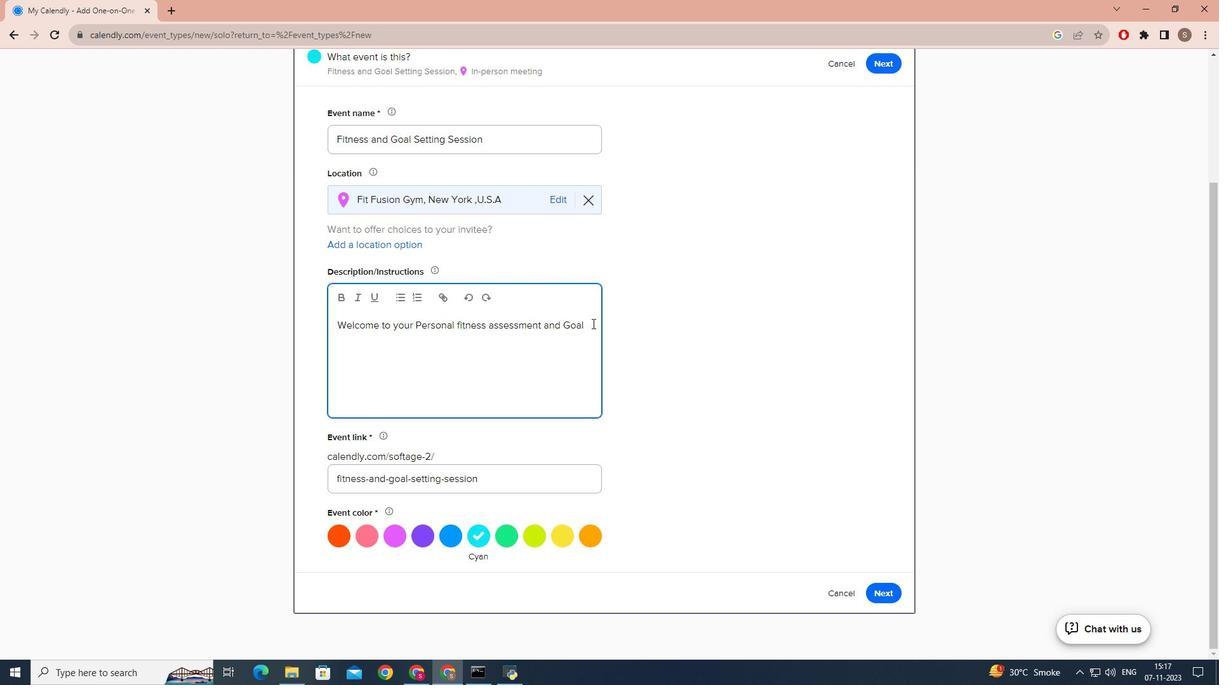 
Action: Mouse pressed left at (592, 323)
Screenshot: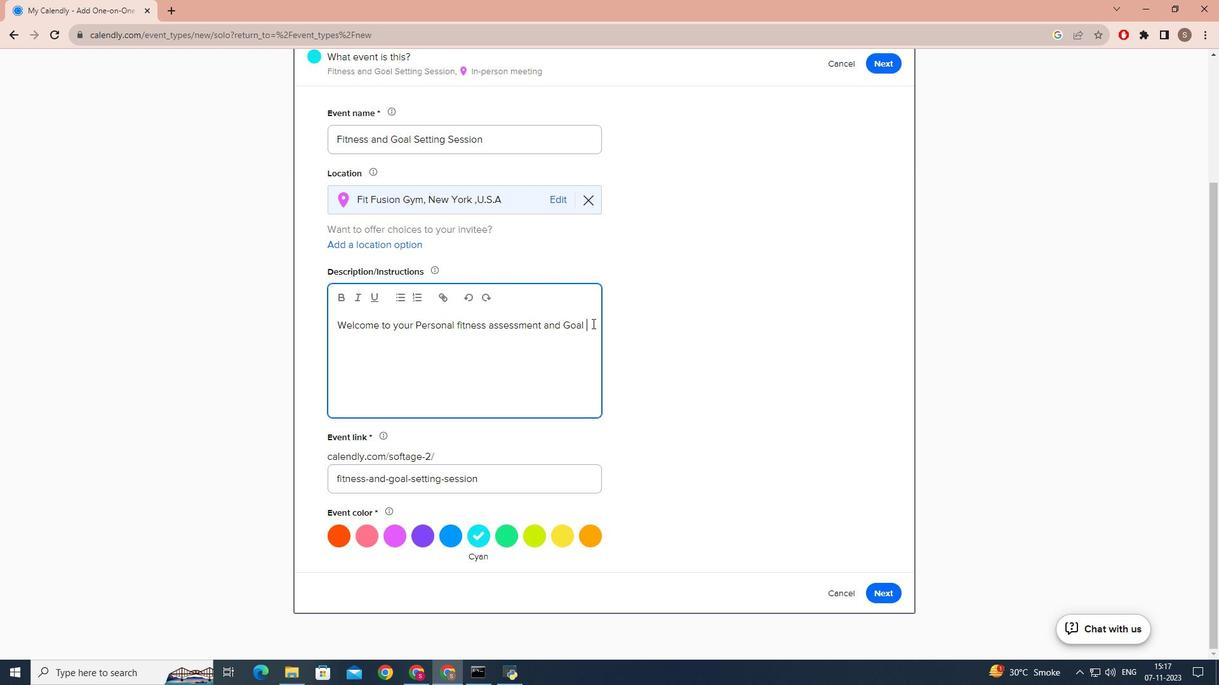 
Action: Key pressed setting<Key.space>session<Key.space>with<Key.space>our<Key.space>dedicated<Key.space>fitness<Key.space>trainer.<Key.caps_lock>T<Key.caps_lock>his<Key.space>session<Key.space>is<Key.space>designed<Key.space>to<Key.space>help<Key.space>you<Key.space>kick<Key.space>start<Key.space>your<Key.space>fitness<Key.space>journey<Key.space>,set<Key.space>clear<Key.space>goals<Key.space>and<Key.space>lay<Key.space>a<Key.space>foundation<Key.space>for<Key.space>a<Key.space>healthy<Key.space>more<Key.space>active<Key.space>lifestyle.<Key.space><Key.caps_lock>T<Key.caps_lock>o<Key.space>make<Key.space>most<Key.space>of<Key.space>the<Key.space>session,<Key.space>com<Key.space><Key.backspace>e<Key.space>prepared<Key.space>with<Key.space>information<Key.space>about<Key.space>your<Key.space>fitness<Key.space>history,any<Key.space>medical<Key.space>conditions<Key.space>an<Key.space><Key.backspace>d<Key.space>your<Key.space>short<Key.space>term<Key.space>and<Key.space>long<Key.space>term<Key.space>fitness<Key.space>goals.
Screenshot: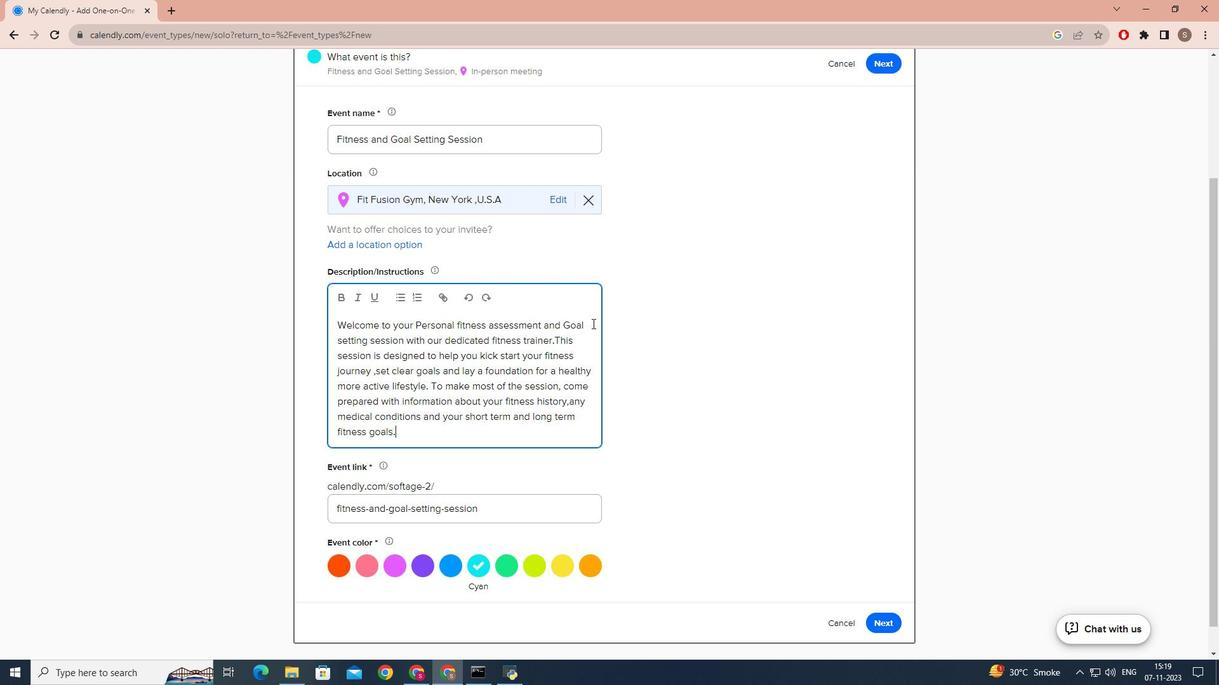 
Action: Mouse moved to (881, 627)
Screenshot: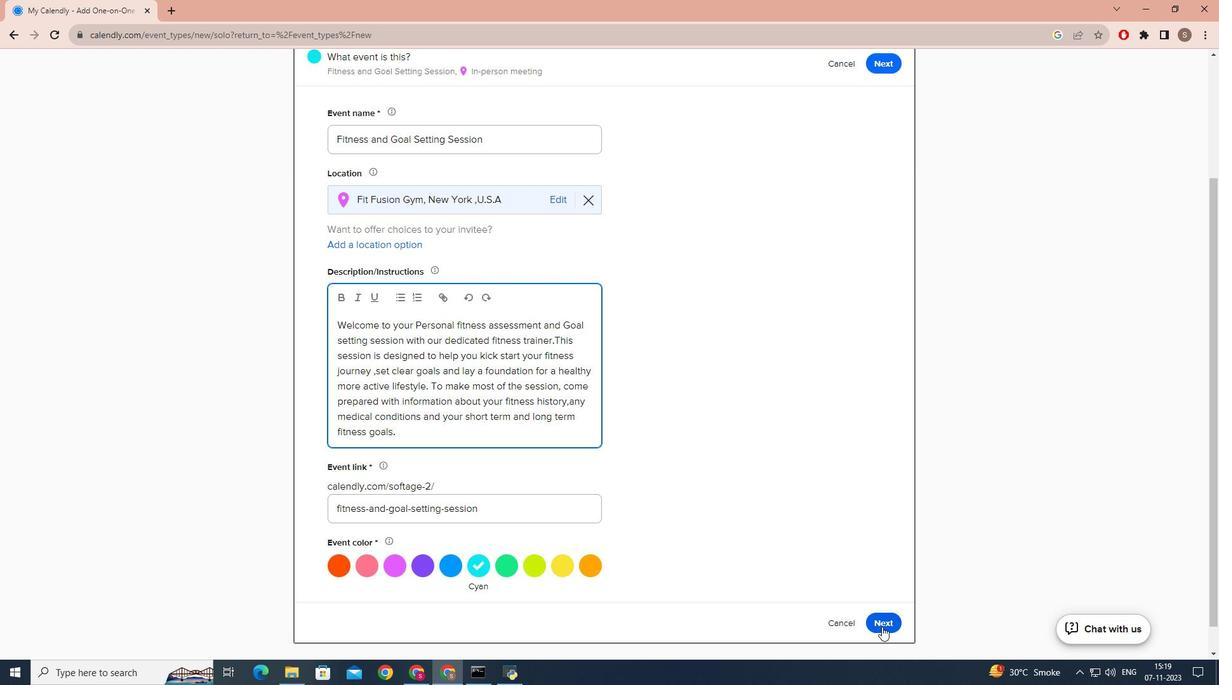 
Action: Mouse pressed left at (881, 627)
Screenshot: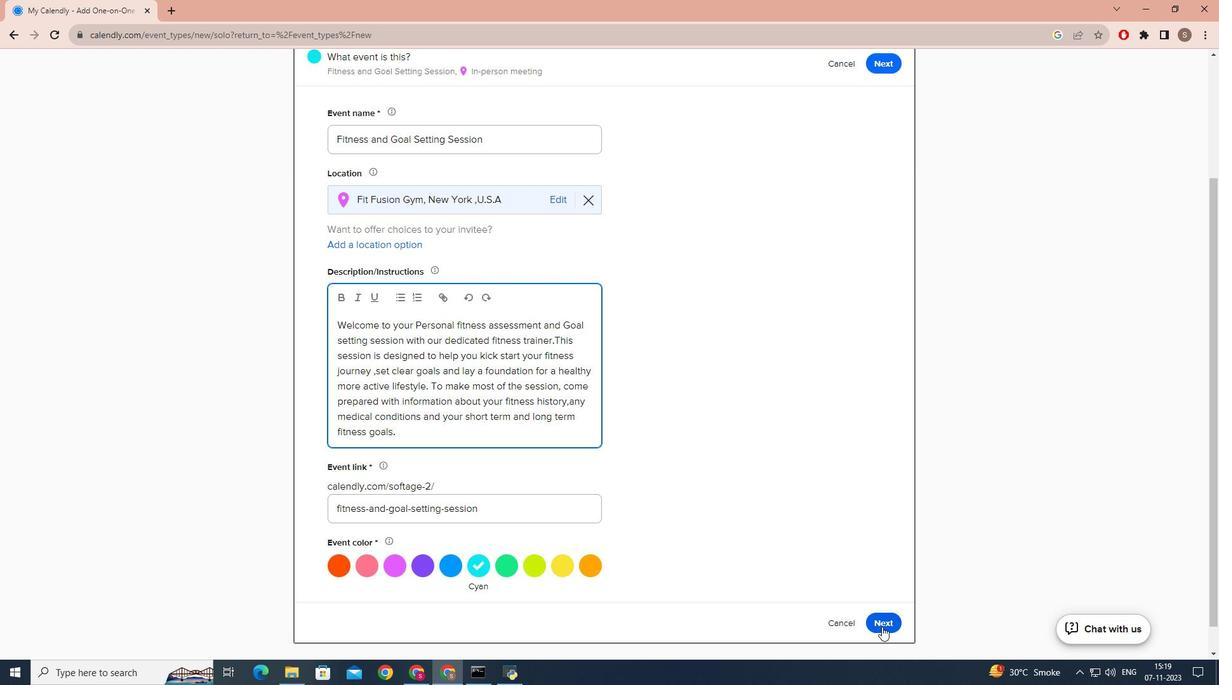 
Action: Mouse moved to (360, 357)
Screenshot: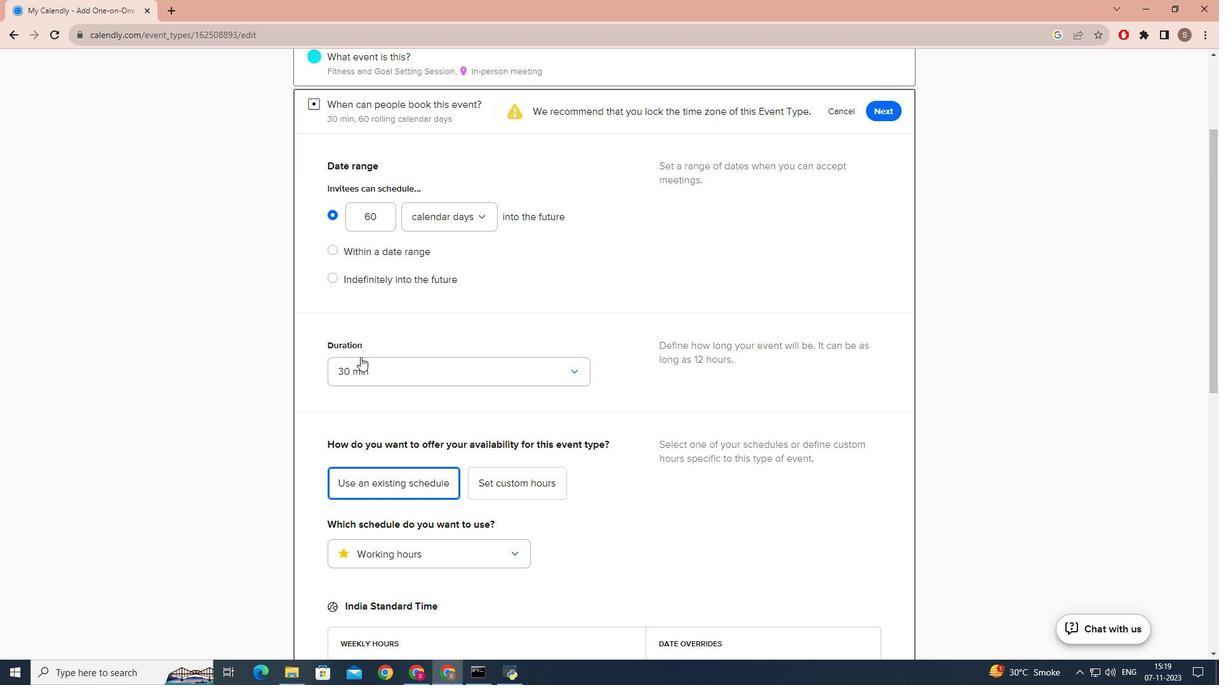 
Action: Mouse pressed left at (360, 357)
Screenshot: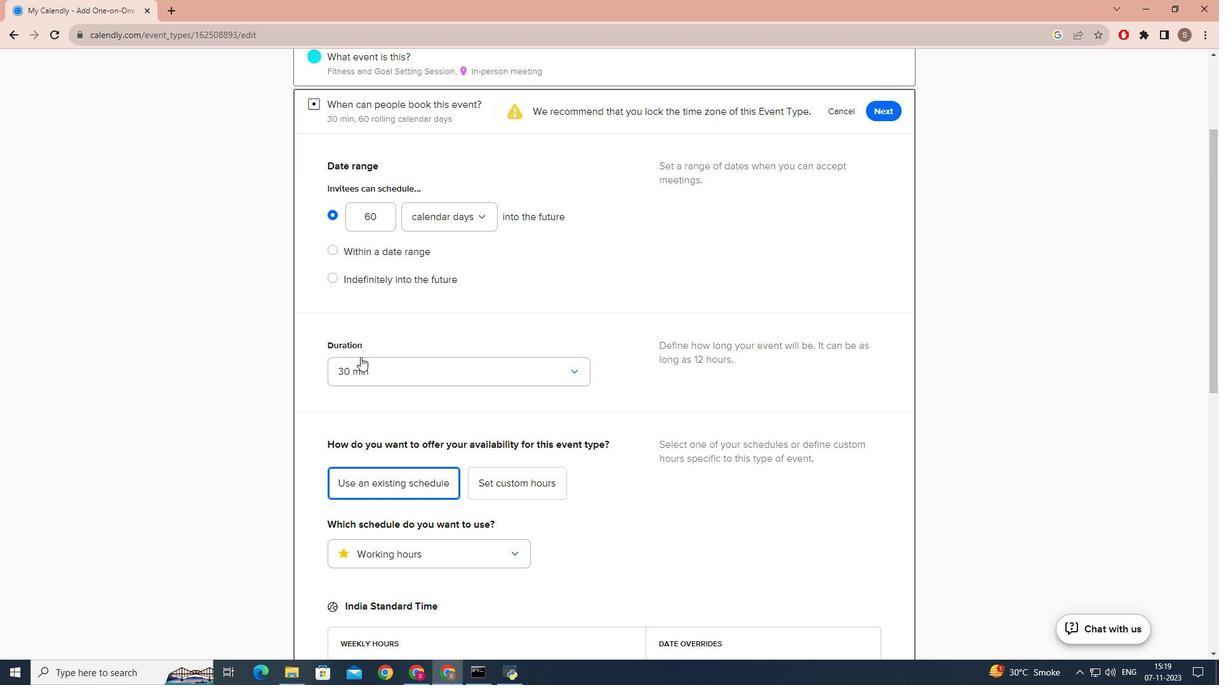 
Action: Mouse moved to (346, 473)
Screenshot: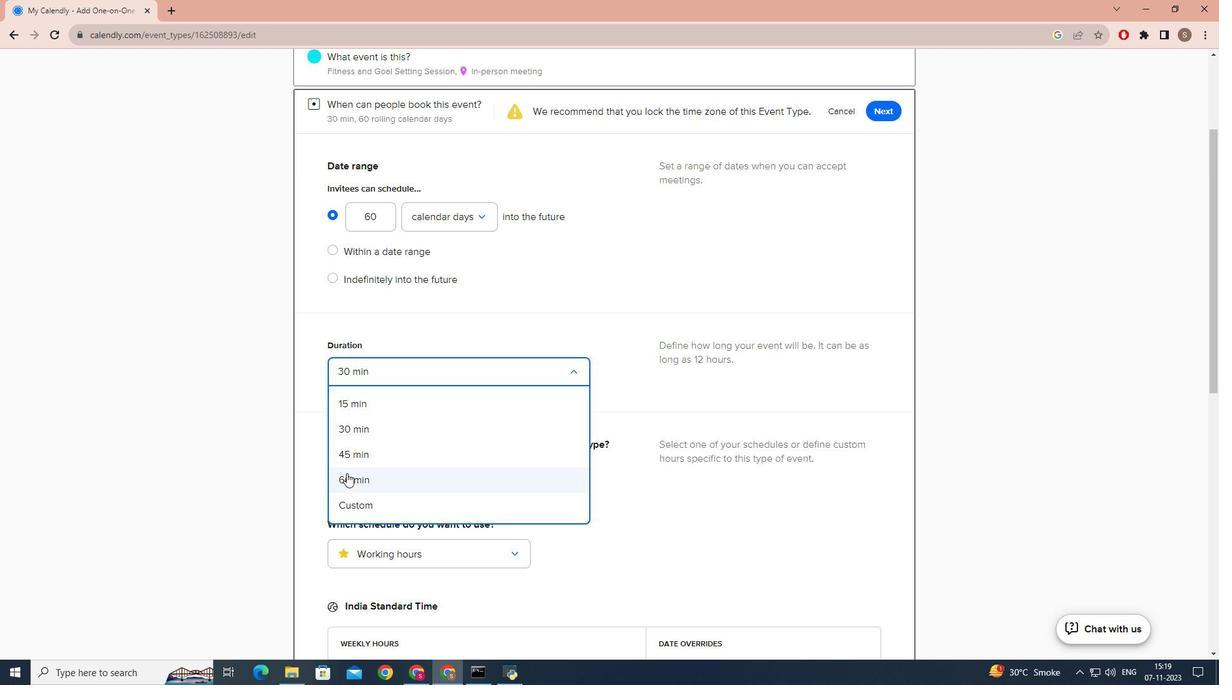 
Action: Mouse pressed left at (346, 473)
Screenshot: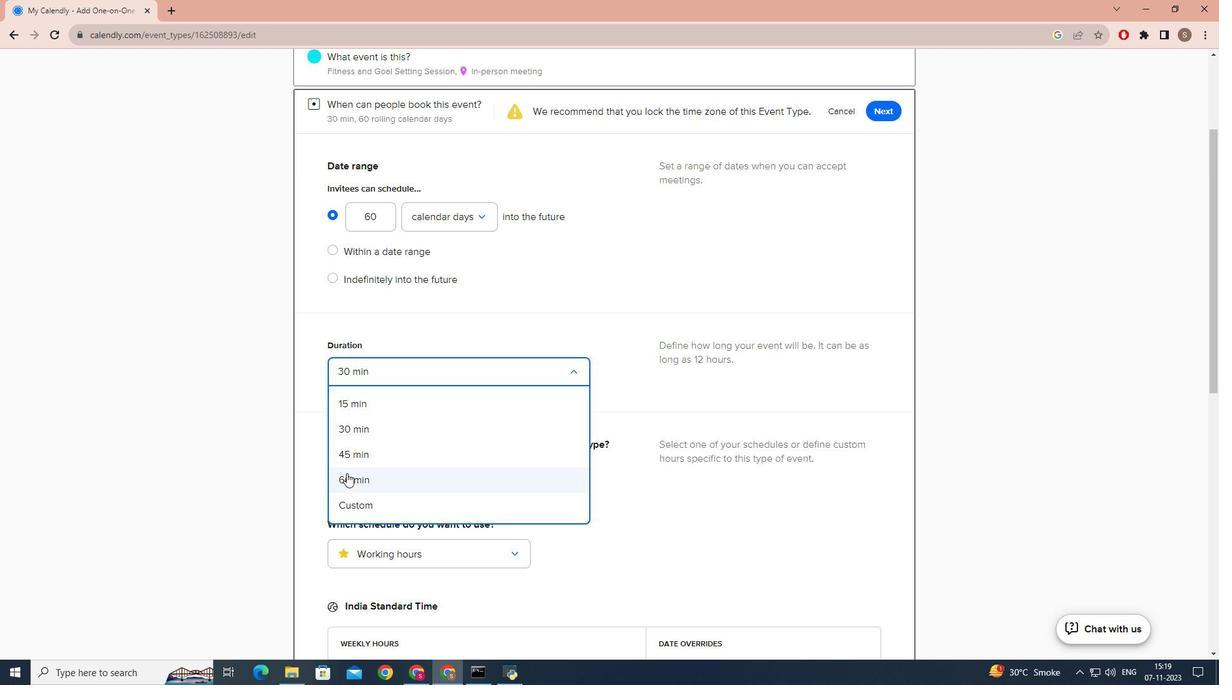 
Action: Mouse moved to (486, 452)
Screenshot: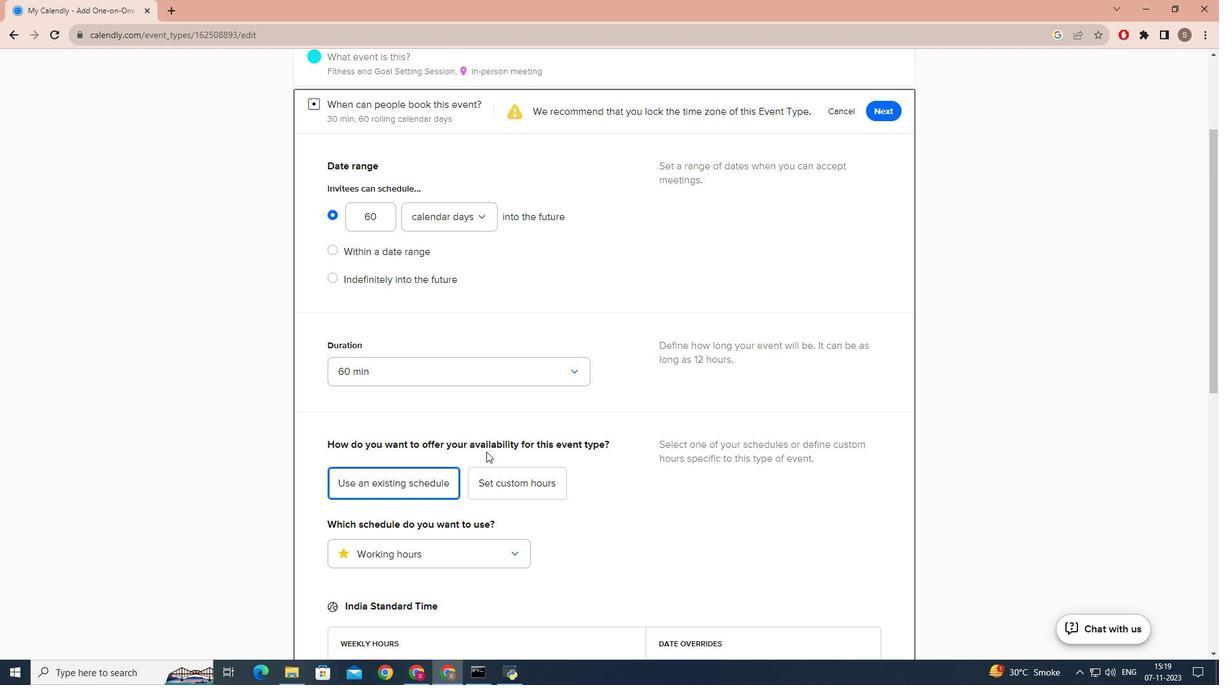 
Action: Mouse scrolled (486, 451) with delta (0, 0)
Screenshot: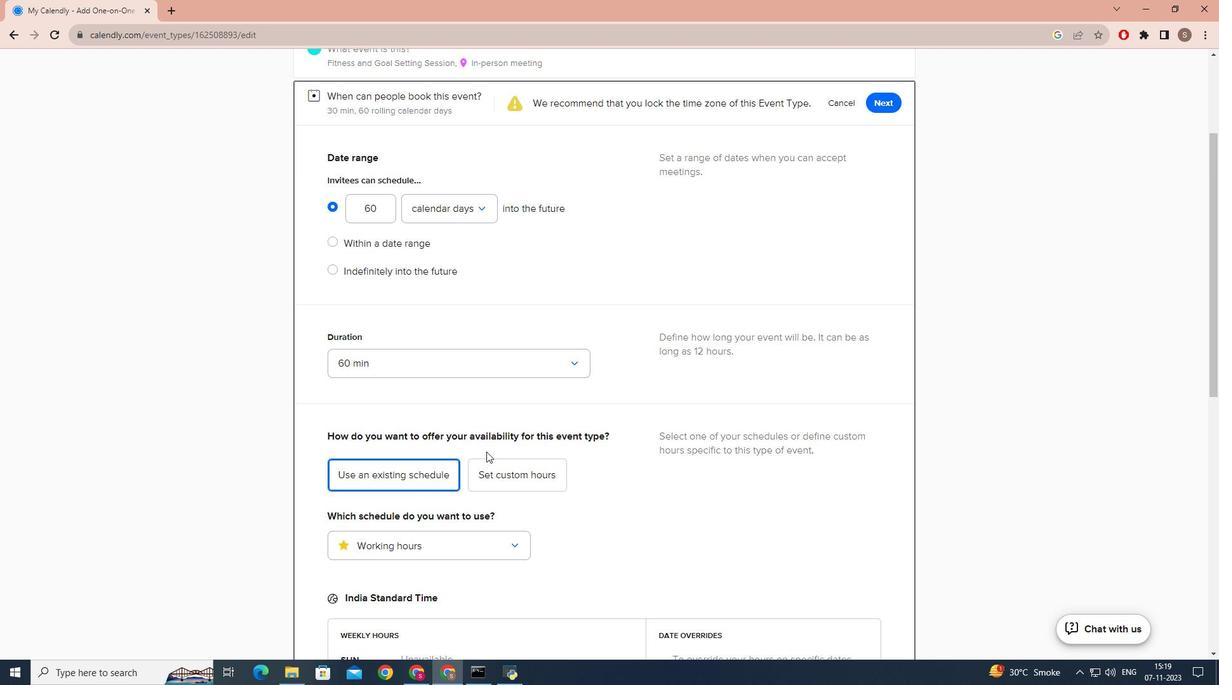 
Action: Mouse scrolled (486, 451) with delta (0, 0)
Screenshot: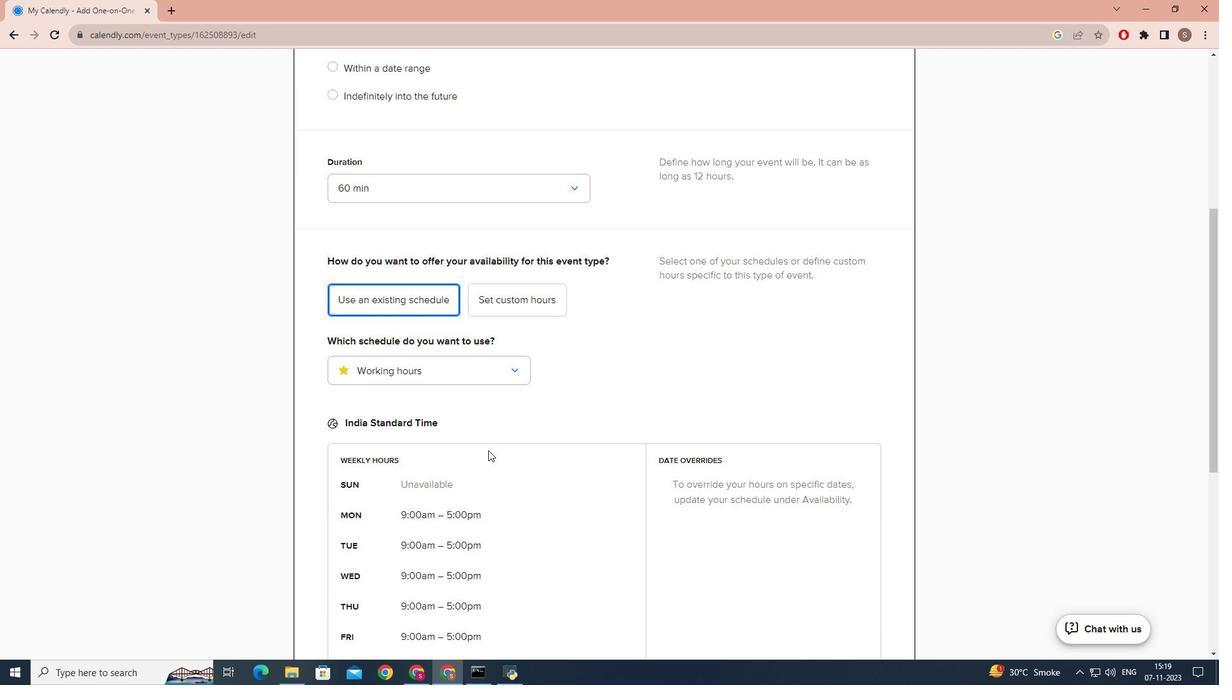 
Action: Mouse scrolled (486, 451) with delta (0, 0)
Screenshot: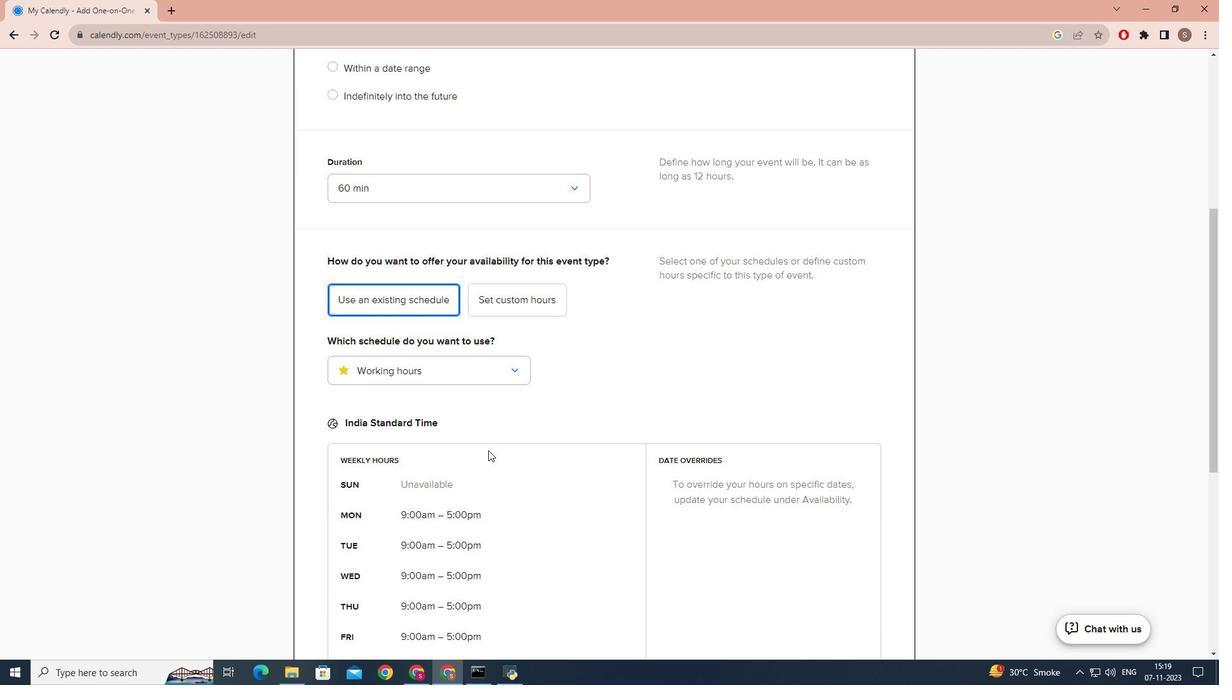 
Action: Mouse scrolled (486, 450) with delta (0, -1)
Screenshot: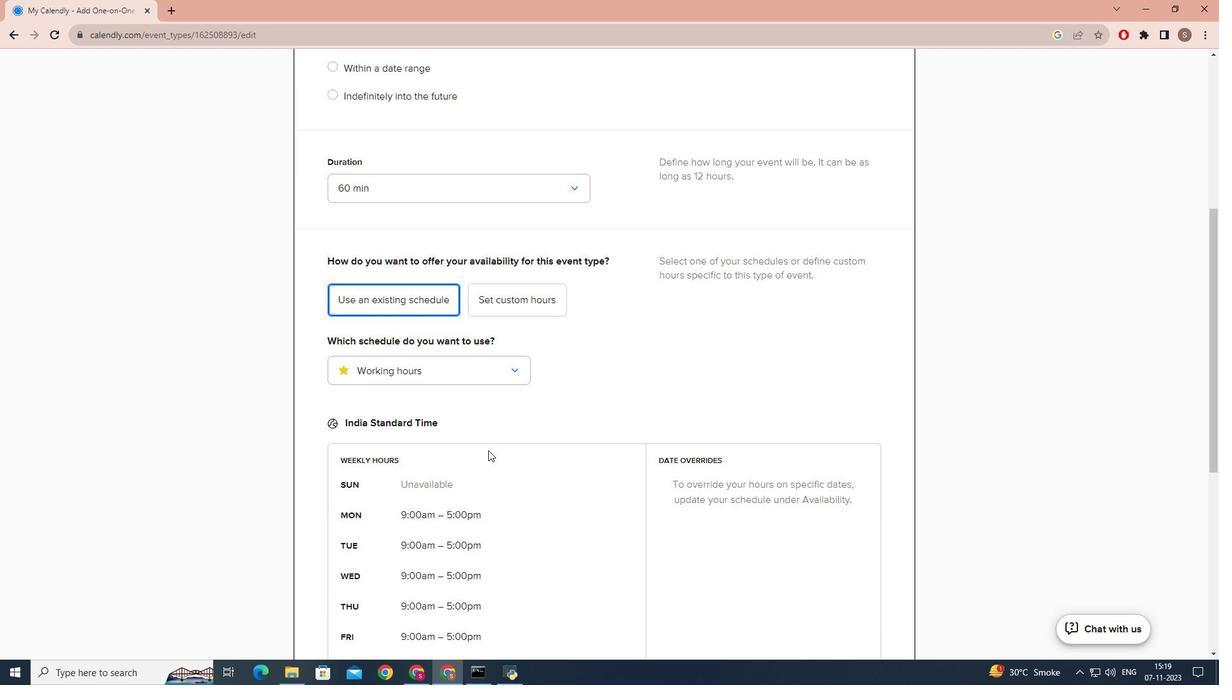 
Action: Mouse scrolled (486, 451) with delta (0, 0)
Screenshot: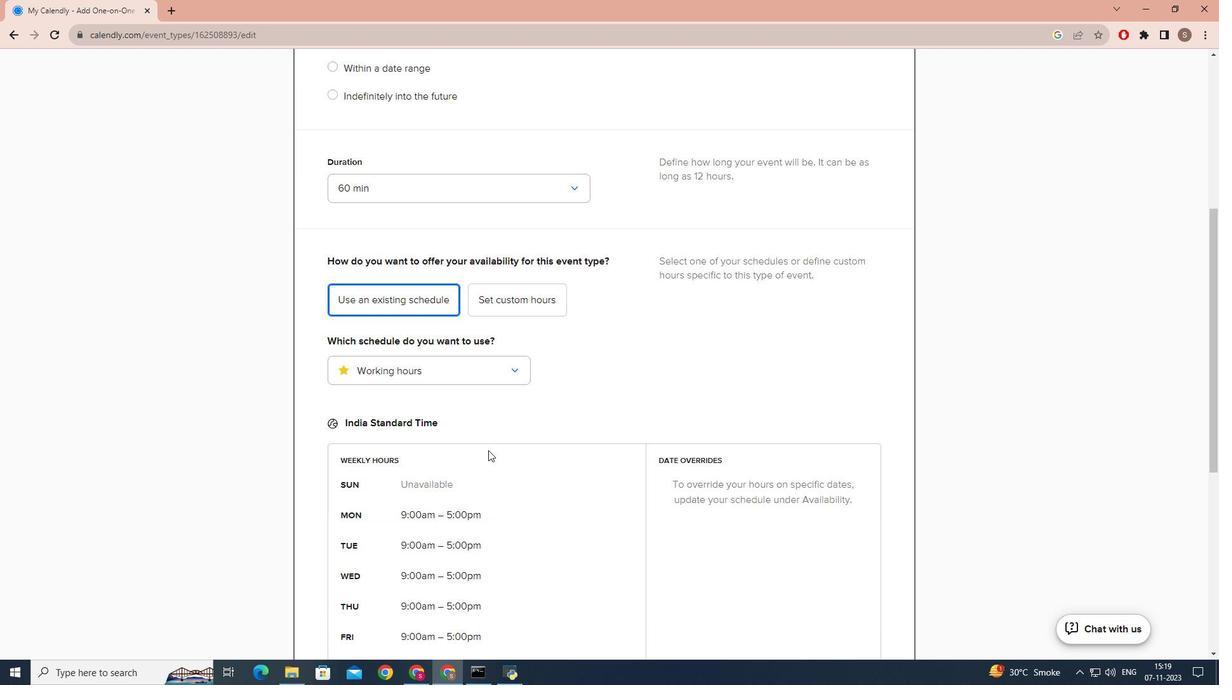 
Action: Mouse scrolled (486, 451) with delta (0, 0)
Screenshot: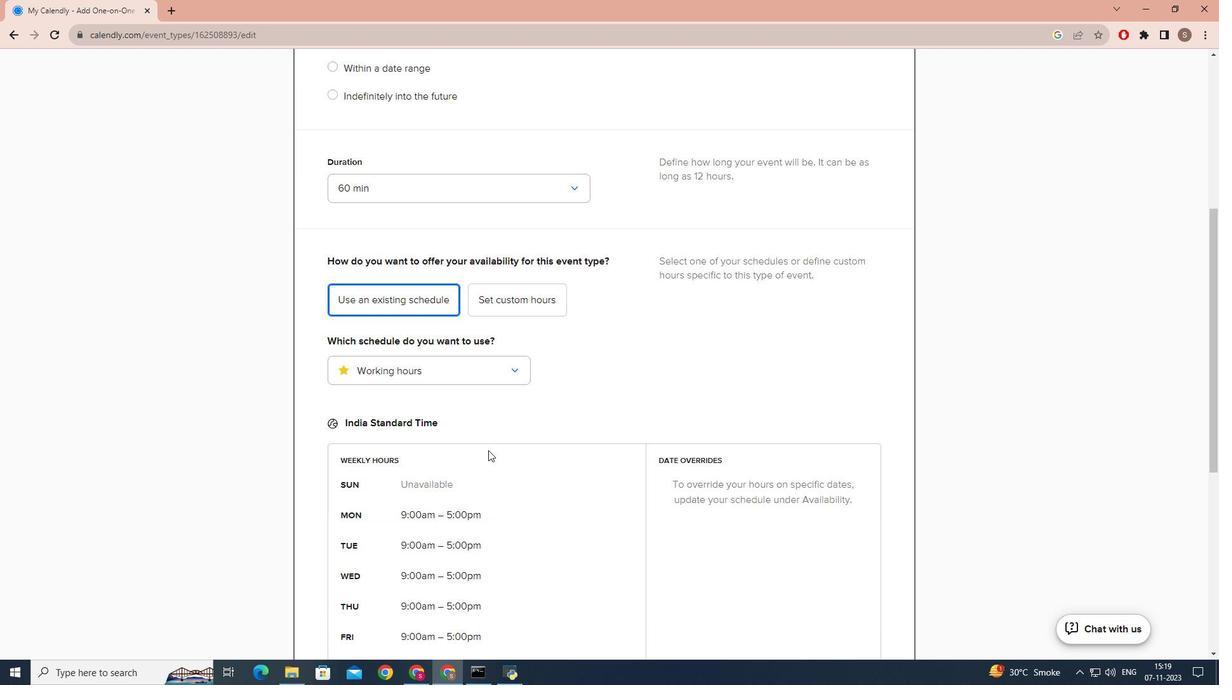 
Action: Mouse moved to (488, 450)
Screenshot: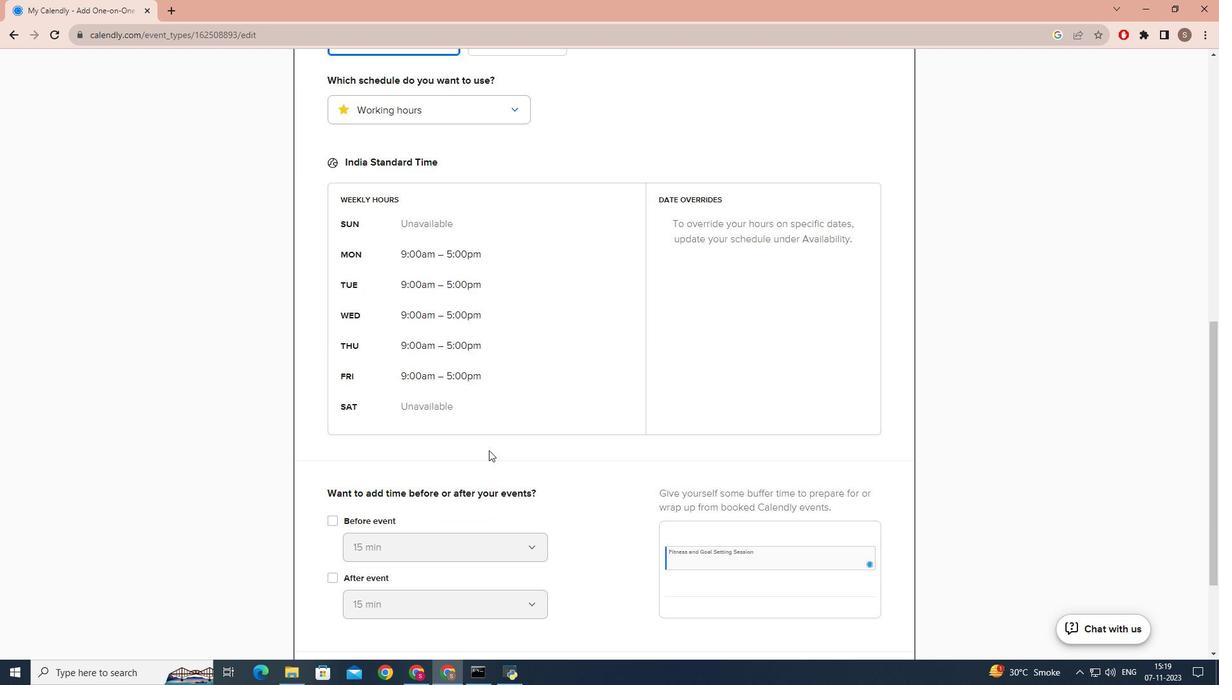 
Action: Mouse scrolled (488, 450) with delta (0, 0)
Screenshot: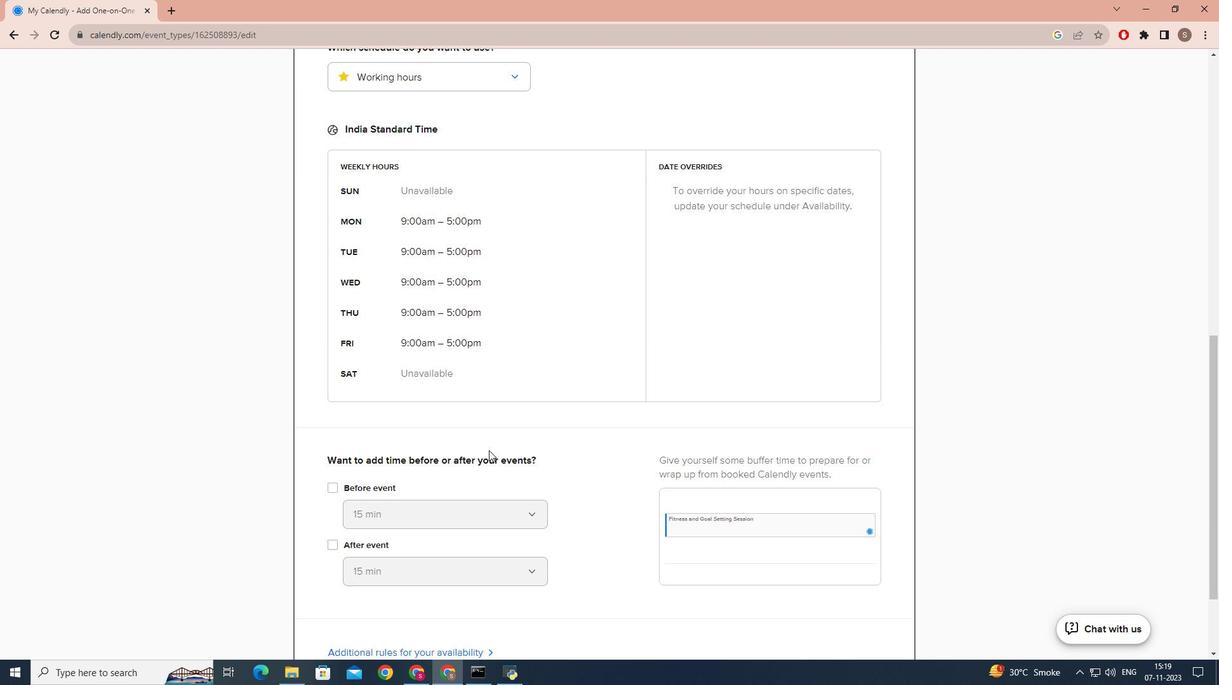 
Action: Mouse scrolled (488, 450) with delta (0, 0)
Screenshot: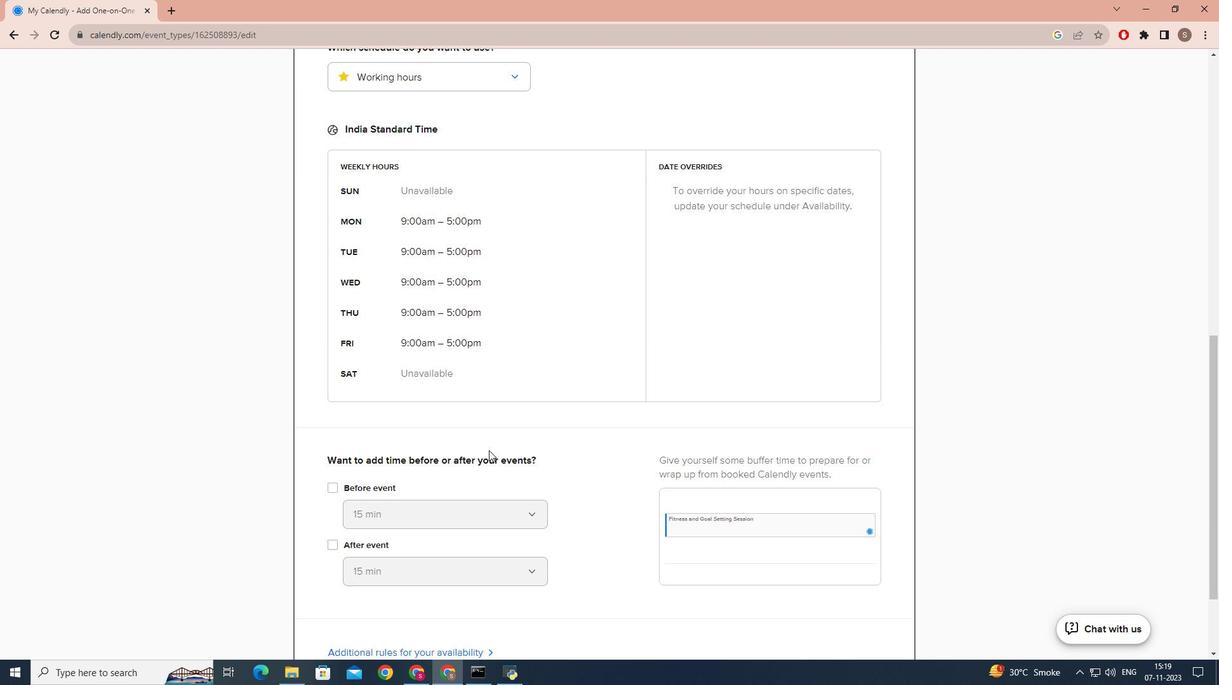 
Action: Mouse scrolled (488, 450) with delta (0, 0)
Screenshot: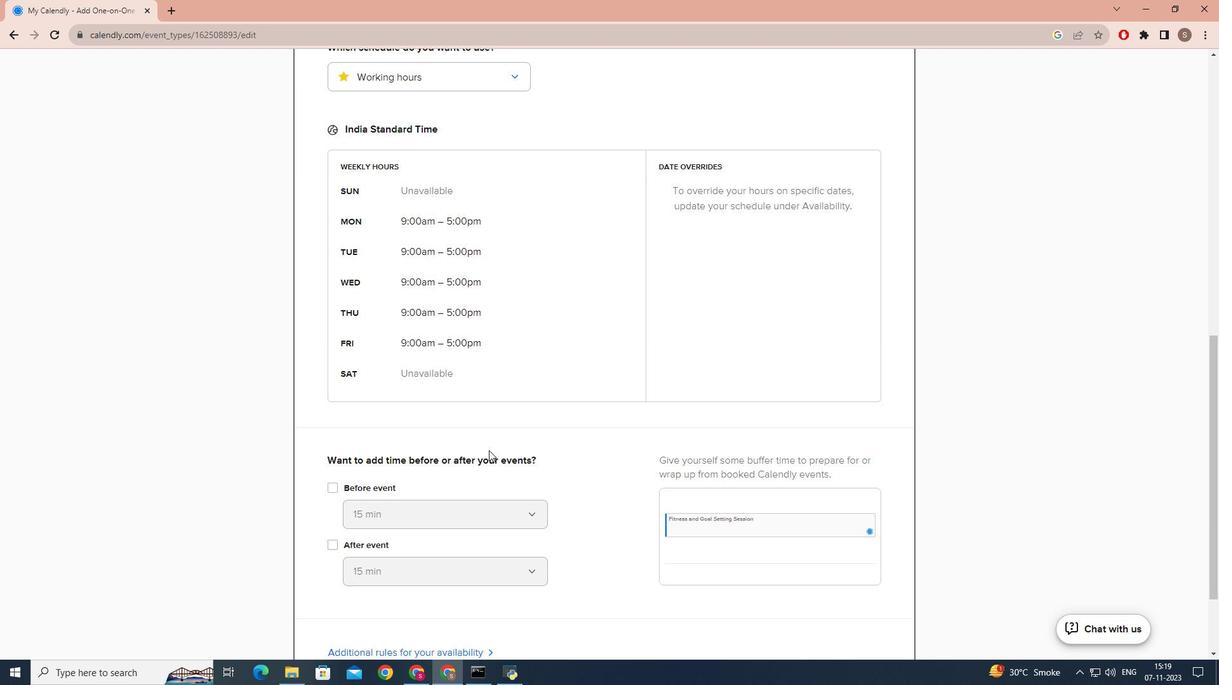 
Action: Mouse scrolled (488, 450) with delta (0, 0)
Screenshot: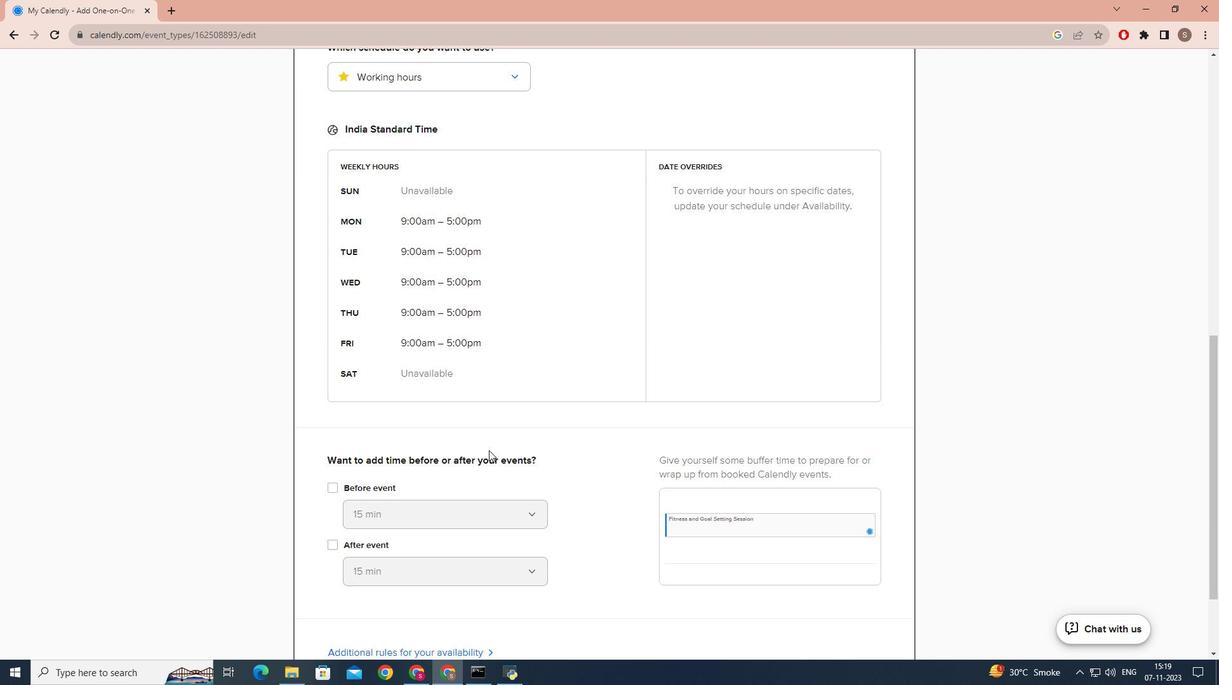 
Action: Mouse scrolled (488, 450) with delta (0, 0)
Screenshot: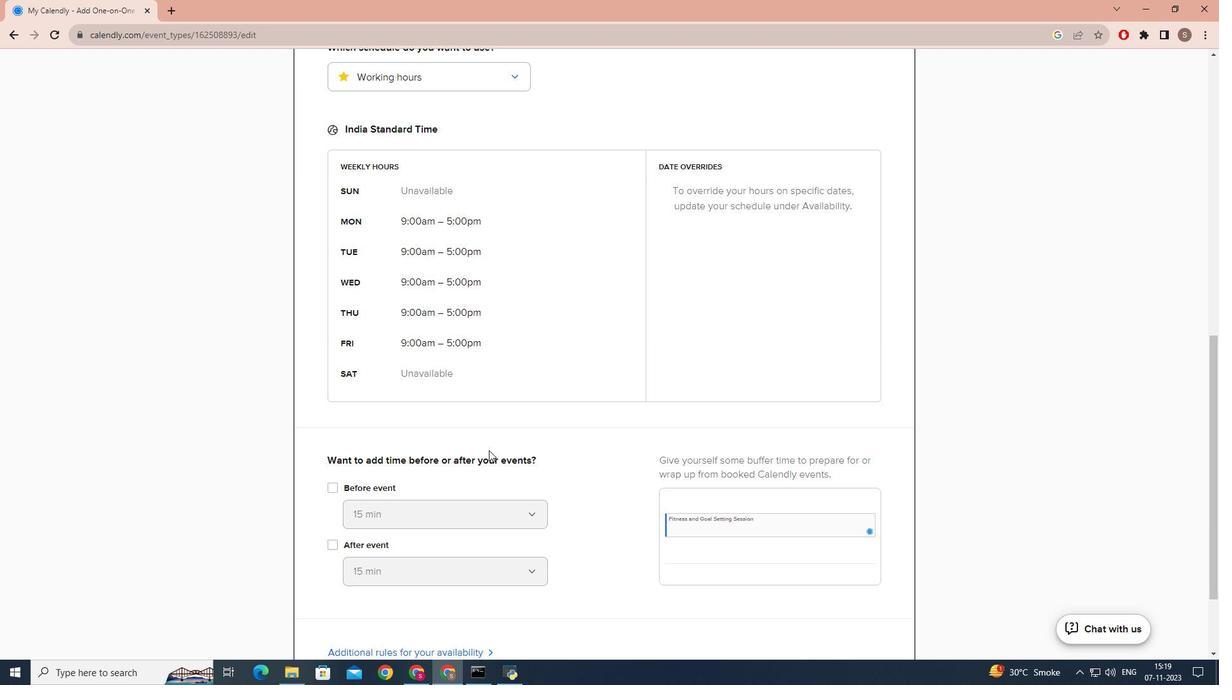 
Action: Mouse scrolled (488, 450) with delta (0, 0)
Screenshot: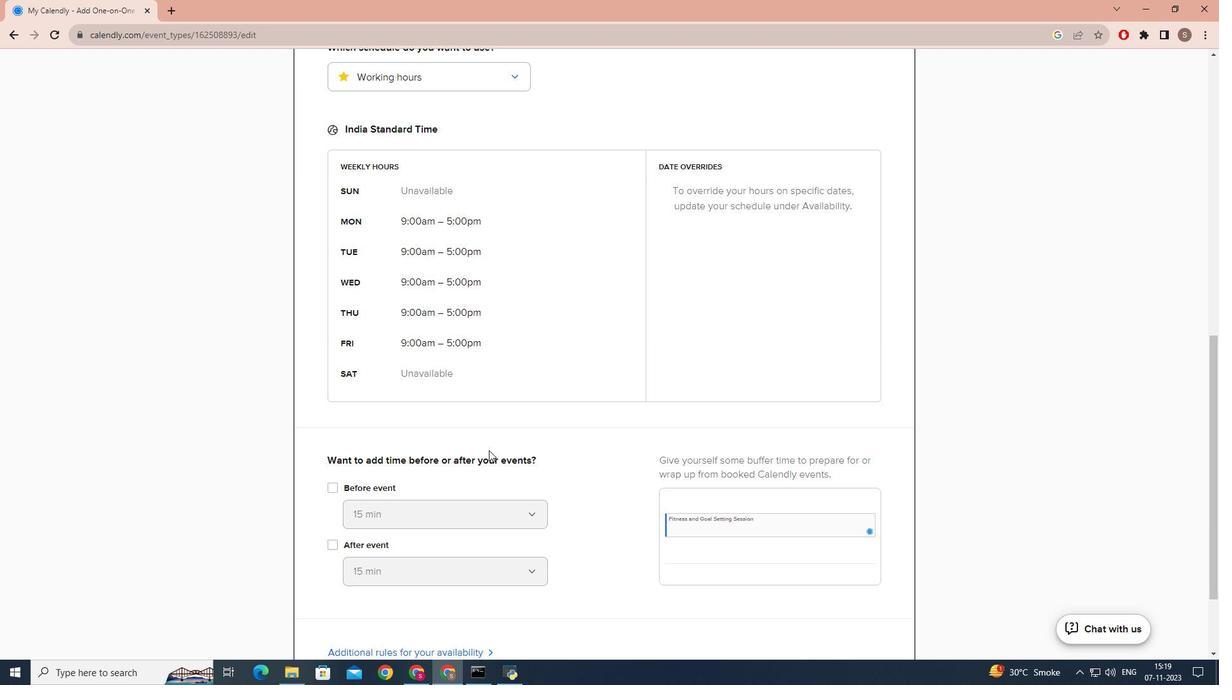 
Action: Mouse moved to (877, 591)
Screenshot: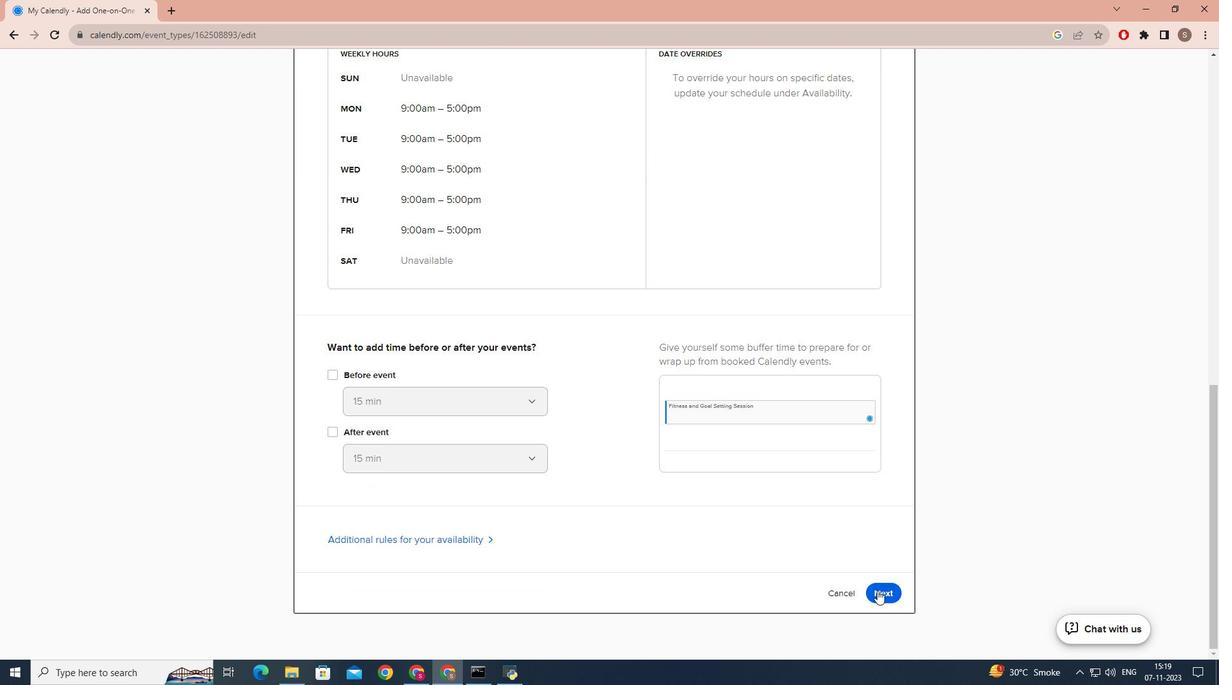 
Action: Mouse pressed left at (877, 591)
Screenshot: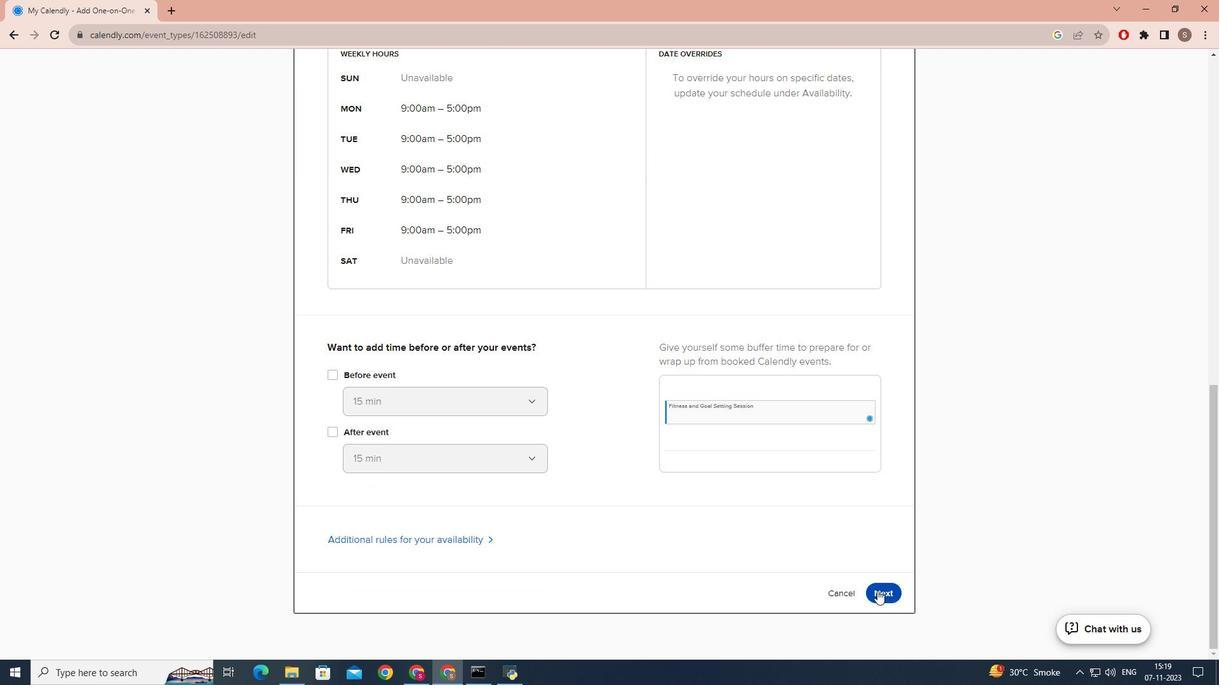 
Action: Mouse moved to (890, 586)
Screenshot: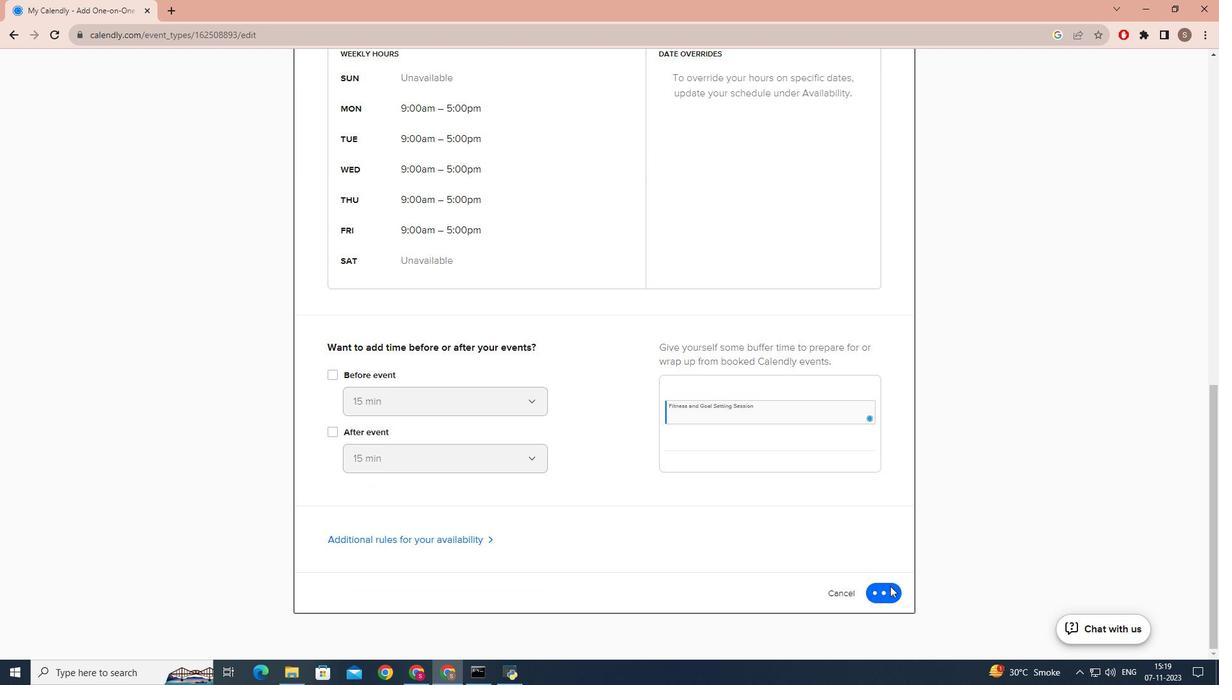 
